 Task: Search one way flight ticket for 1 adult, 1 child, 1 infant in seat in premium economy from Rhinelander: Rhinelander-oneida County Airport to Rockford: Chicago Rockford International Airport(was Northwest Chicagoland Regional Airport At Rockford) on 5-1-2023. Choice of flights is Alaska. Number of bags: 2 carry on bags and 4 checked bags. Price is upto 91000. Outbound departure time preference is 15:30.
Action: Mouse moved to (202, 345)
Screenshot: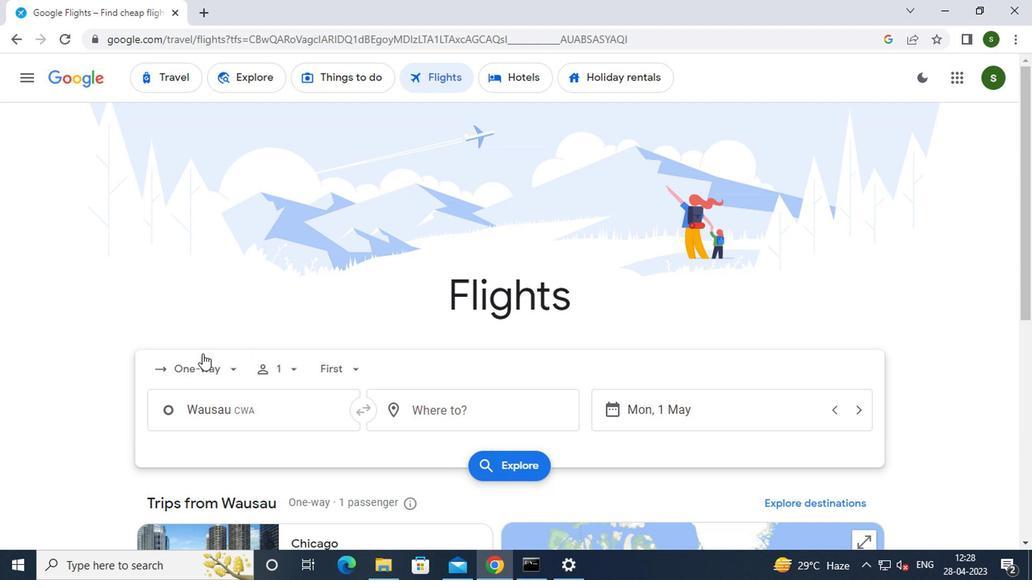
Action: Mouse pressed left at (202, 345)
Screenshot: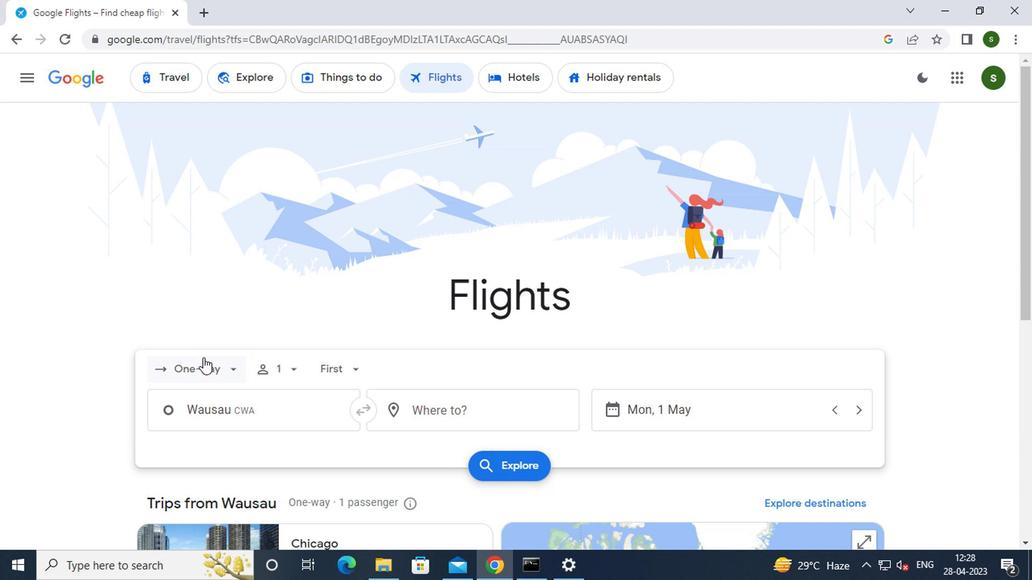 
Action: Mouse moved to (225, 431)
Screenshot: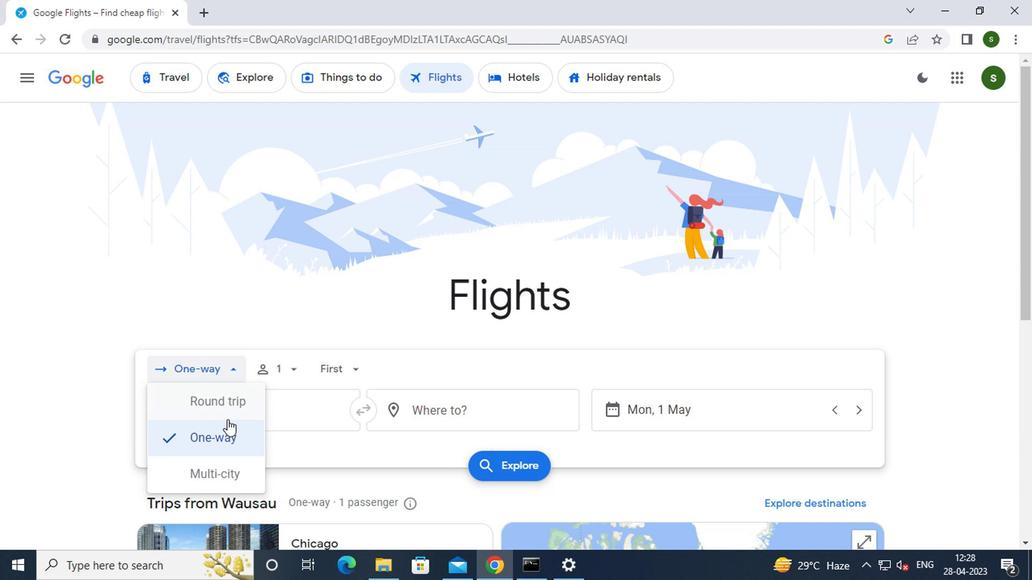 
Action: Mouse pressed left at (225, 431)
Screenshot: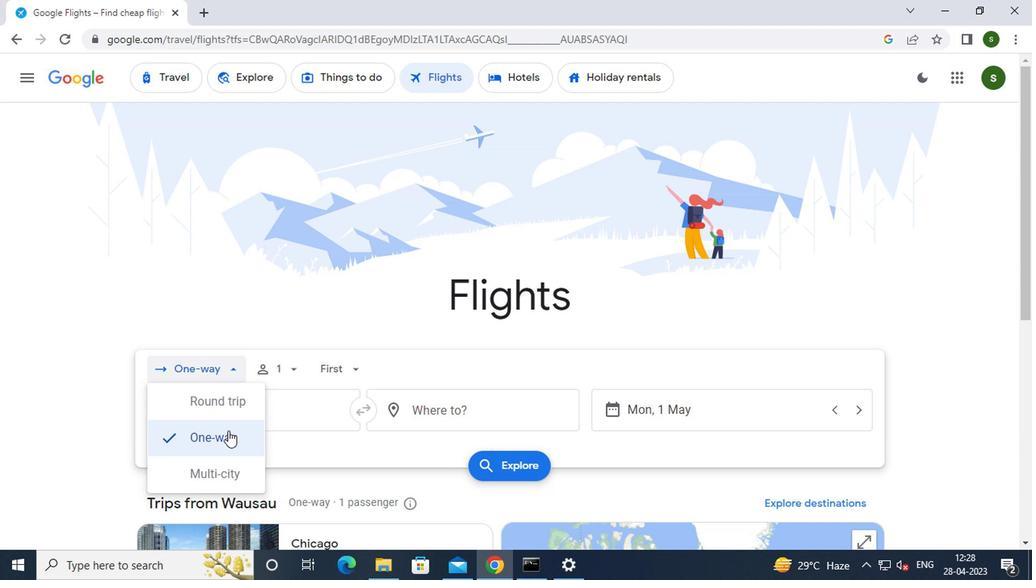 
Action: Mouse moved to (294, 358)
Screenshot: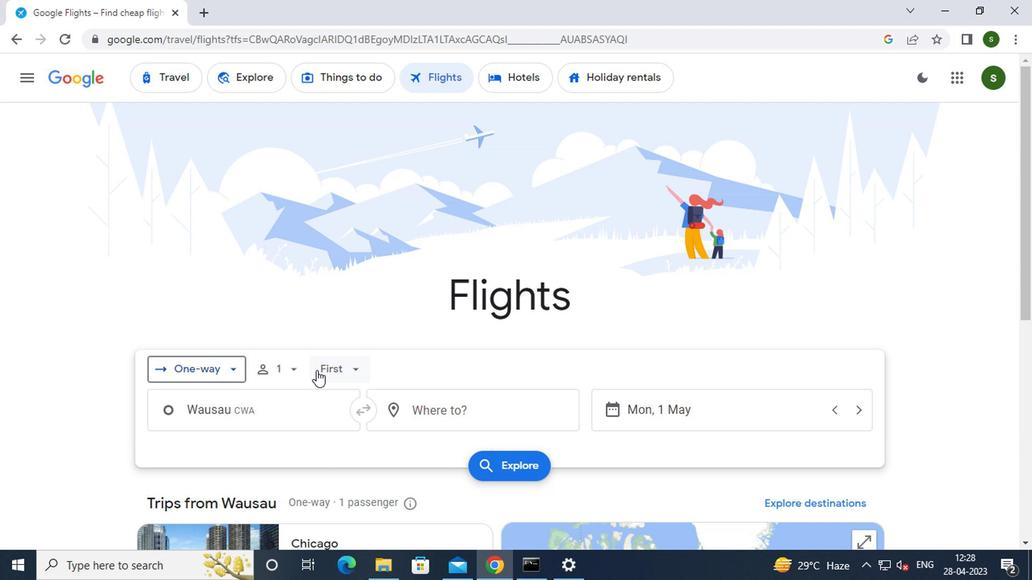 
Action: Mouse pressed left at (294, 358)
Screenshot: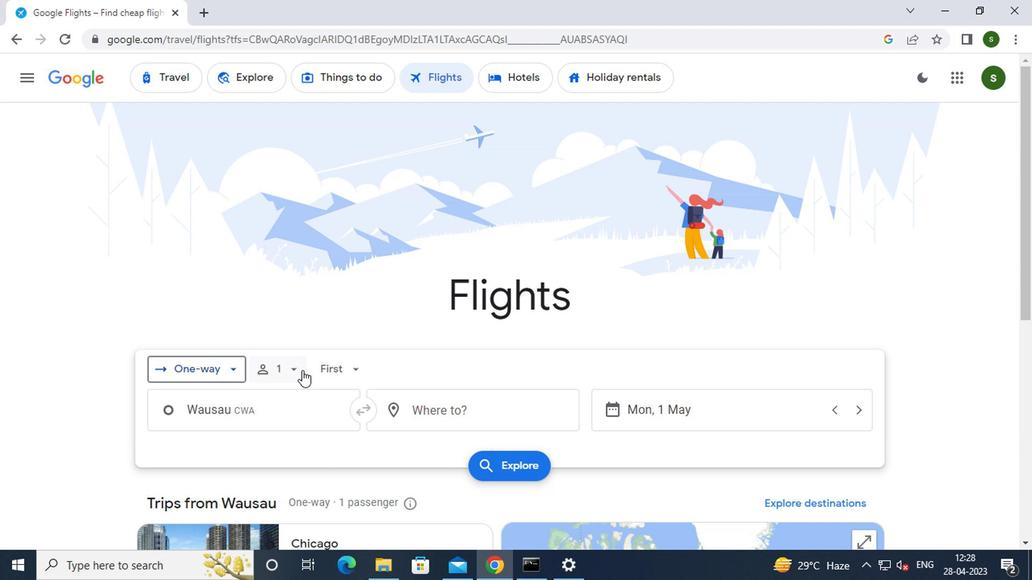 
Action: Mouse moved to (410, 453)
Screenshot: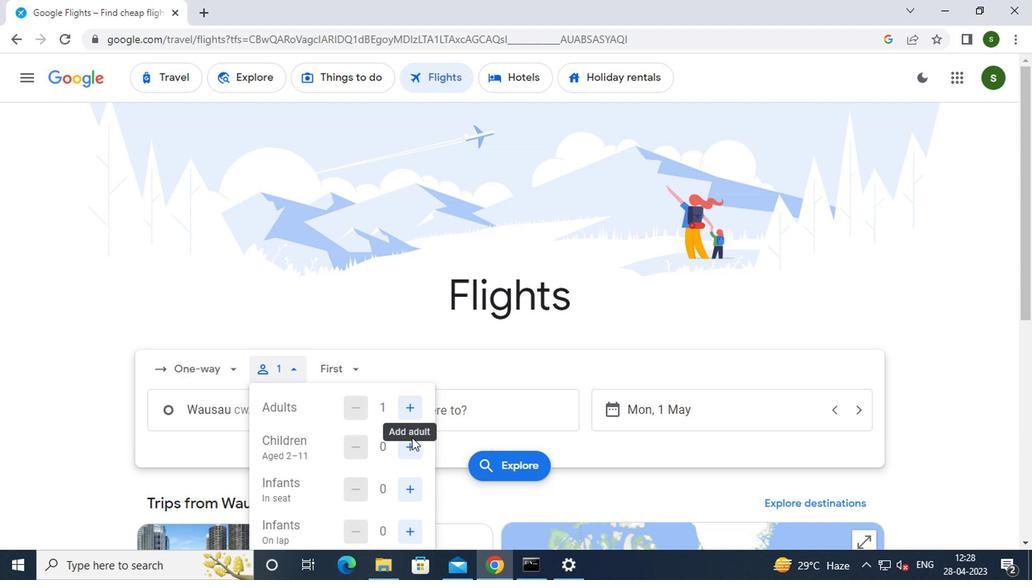 
Action: Mouse pressed left at (410, 453)
Screenshot: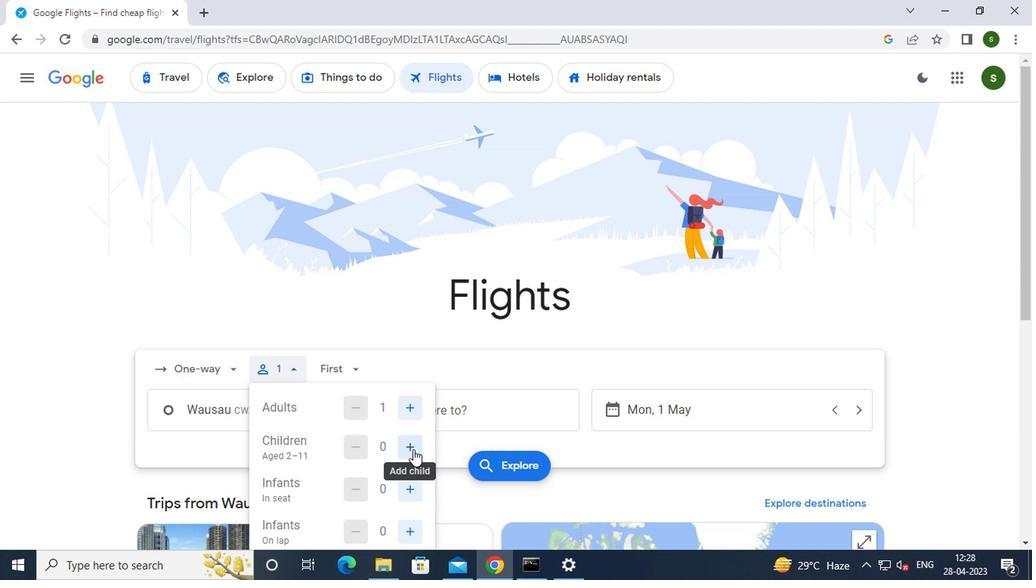 
Action: Mouse moved to (410, 504)
Screenshot: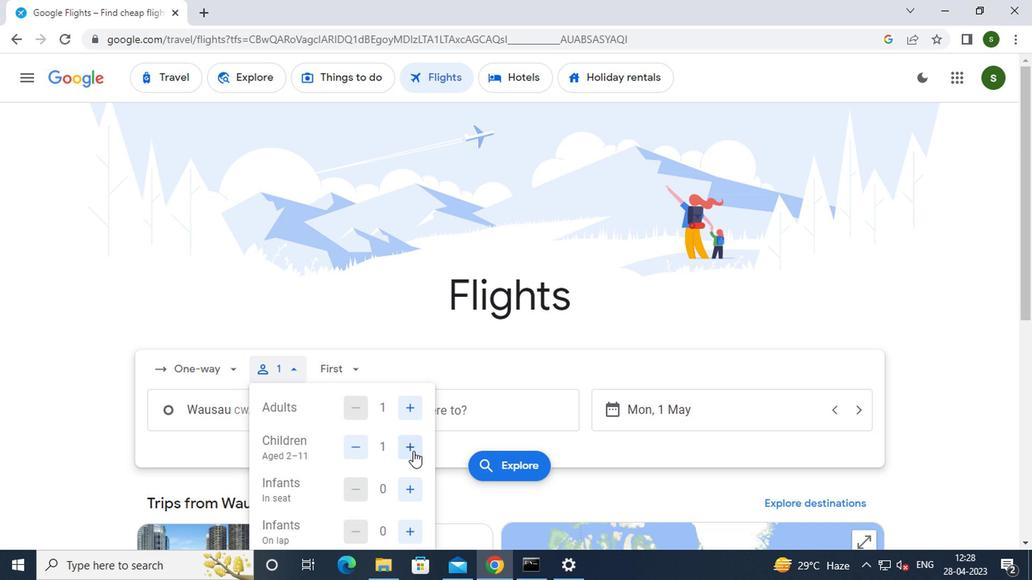 
Action: Mouse pressed left at (410, 504)
Screenshot: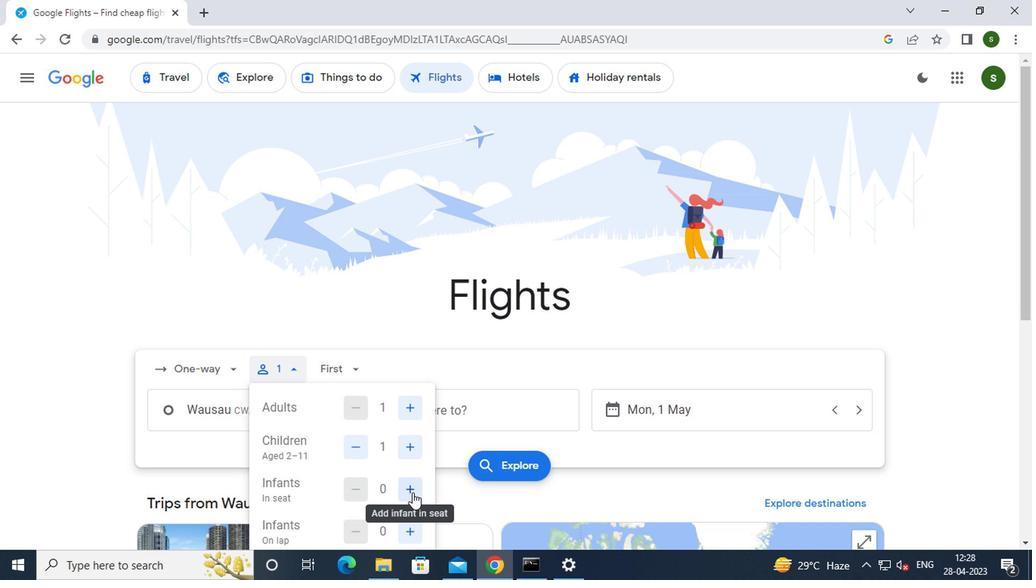 
Action: Mouse moved to (349, 357)
Screenshot: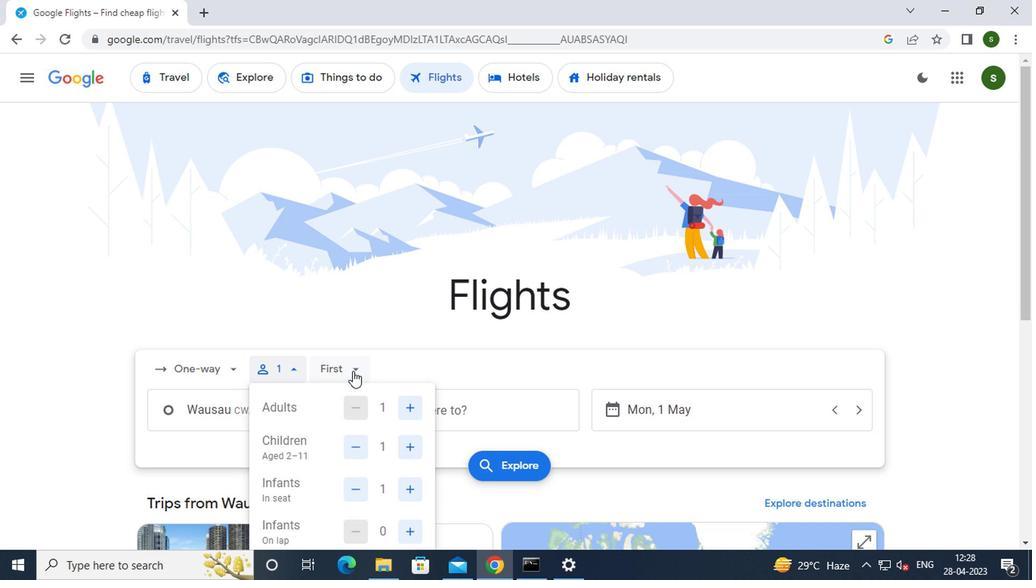 
Action: Mouse pressed left at (349, 357)
Screenshot: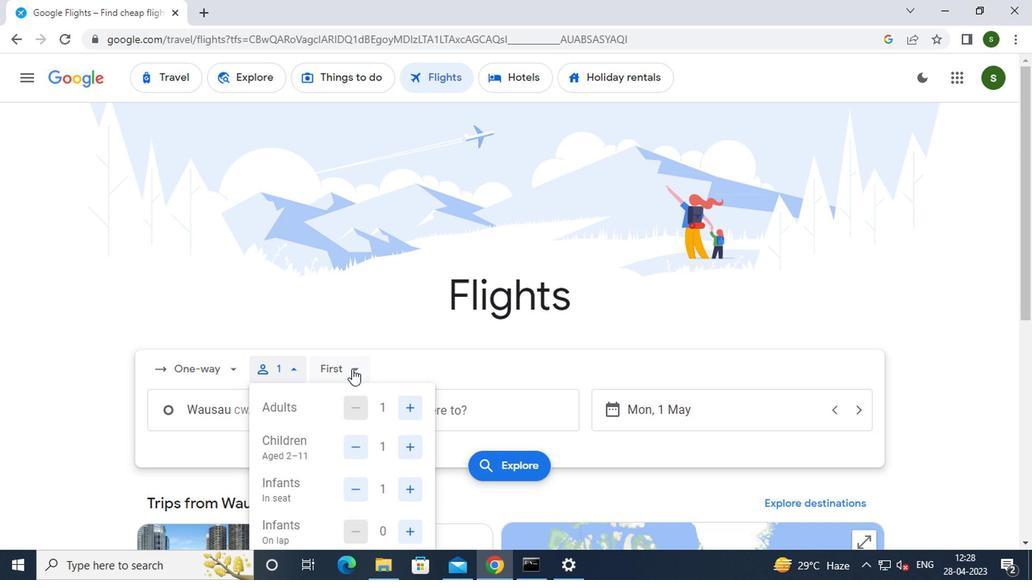 
Action: Mouse moved to (377, 435)
Screenshot: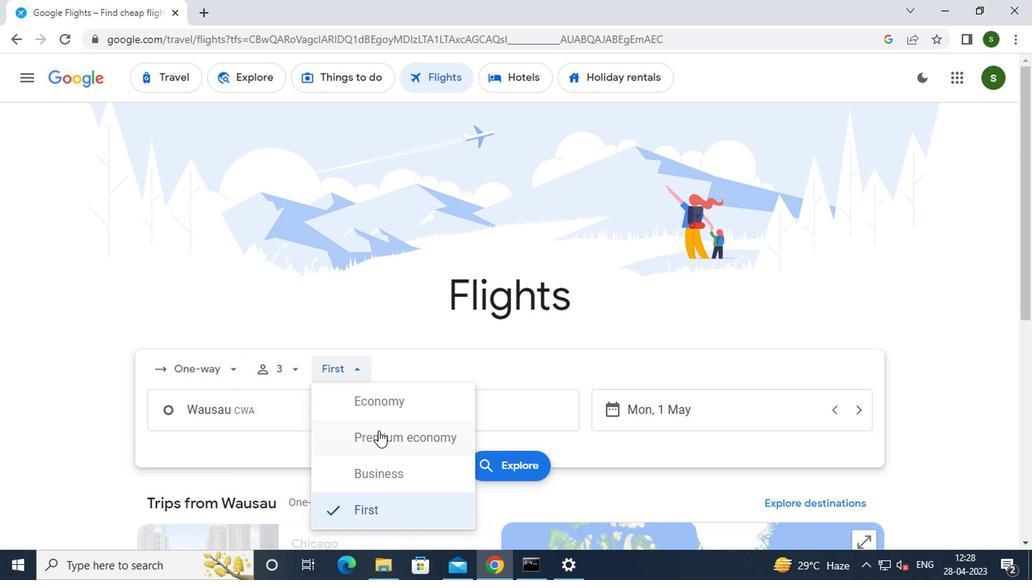 
Action: Mouse pressed left at (377, 435)
Screenshot: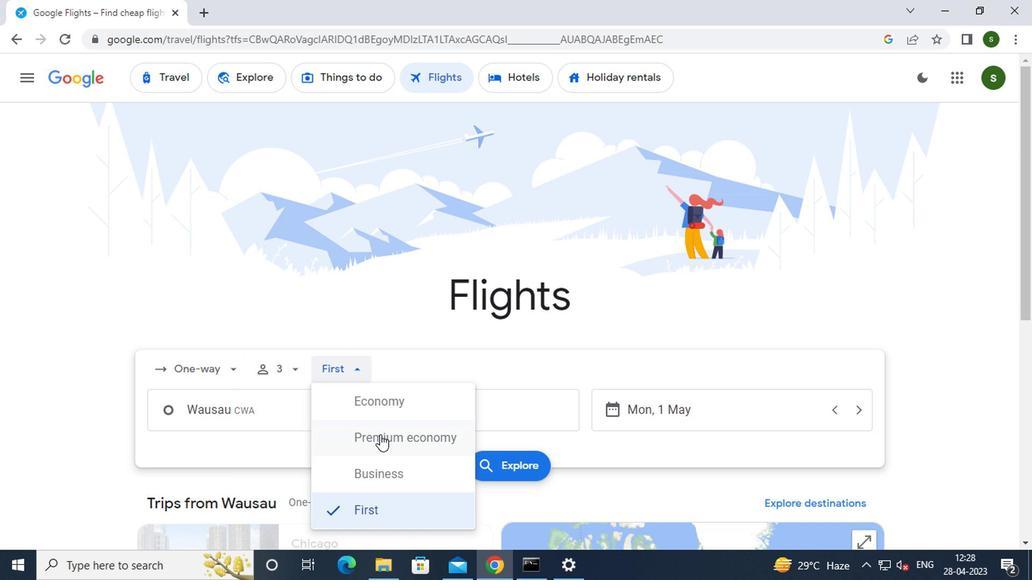 
Action: Mouse moved to (288, 430)
Screenshot: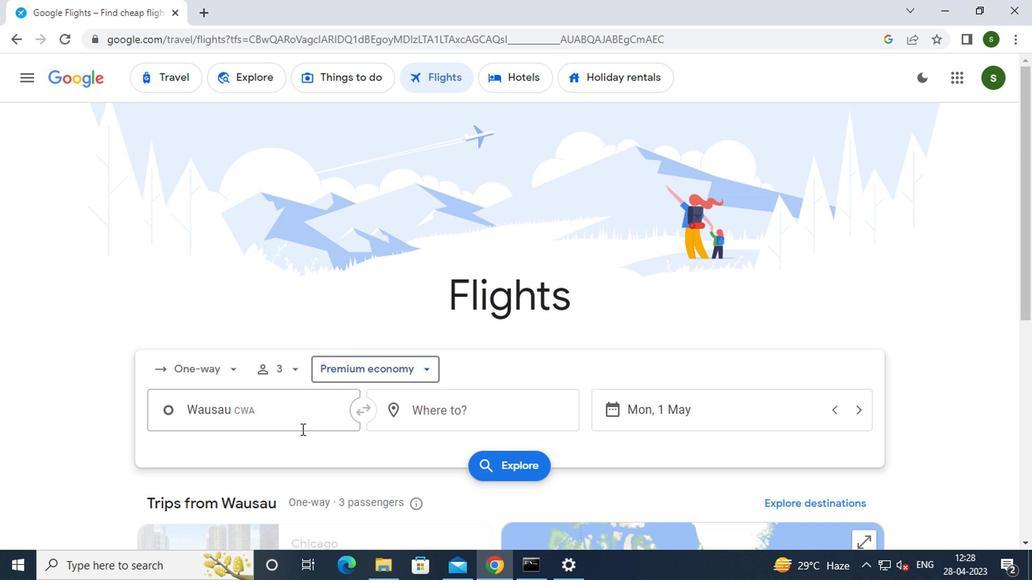 
Action: Mouse pressed left at (288, 430)
Screenshot: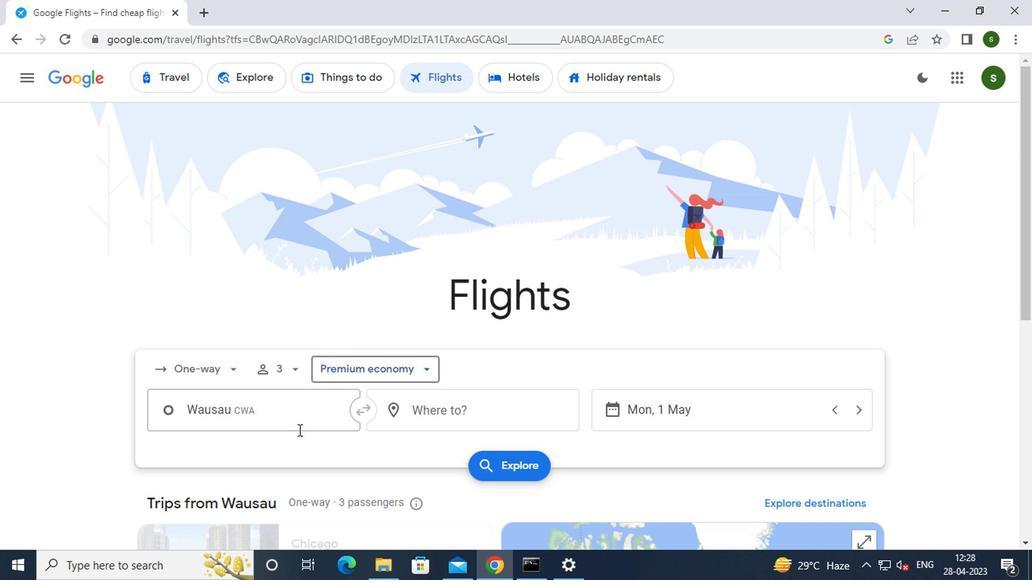 
Action: Key pressed <Key.backspace><Key.caps_lock><Key.caps_lock>r<Key.caps_lock>hinelander
Screenshot: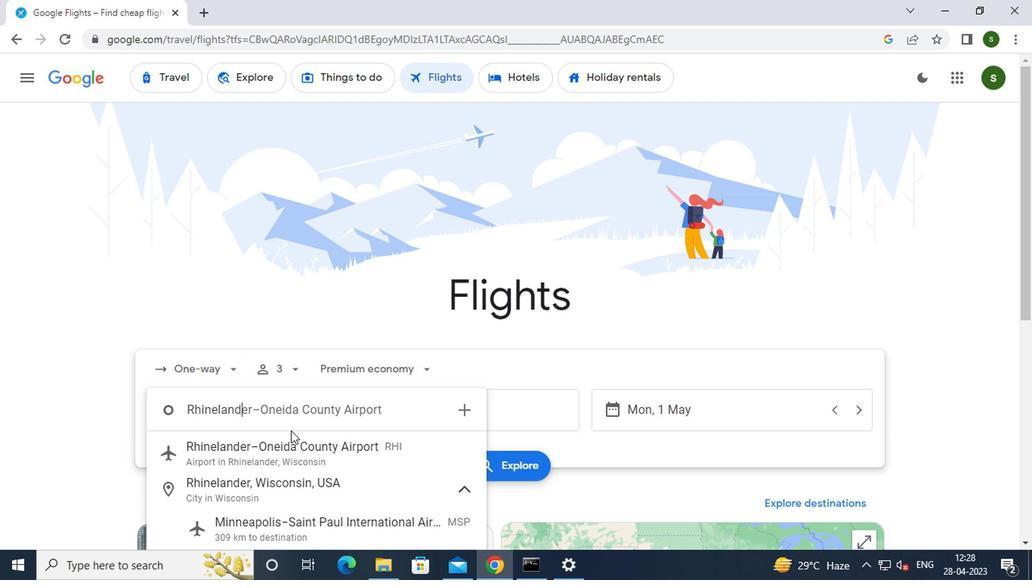 
Action: Mouse moved to (289, 448)
Screenshot: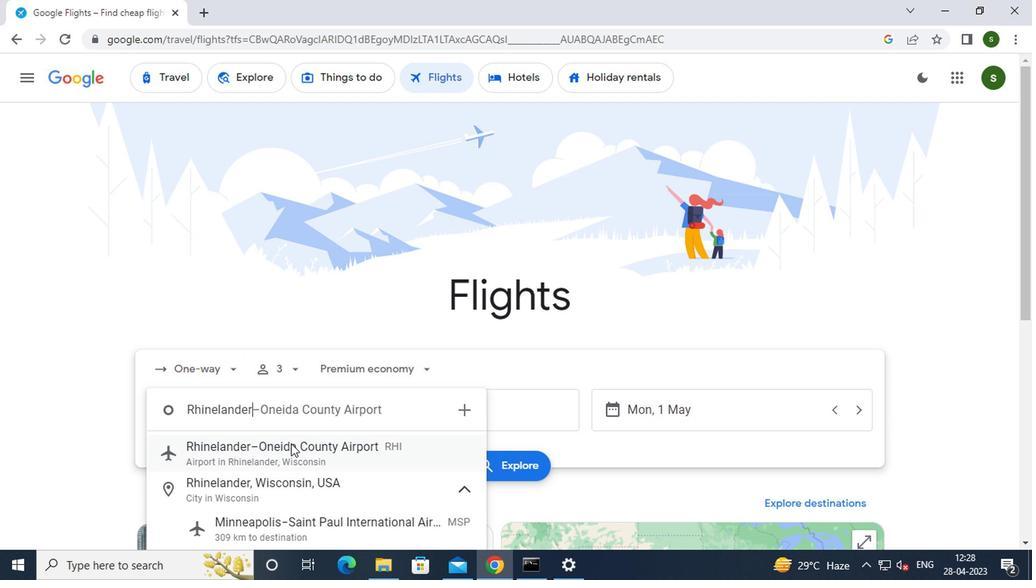 
Action: Mouse pressed left at (289, 448)
Screenshot: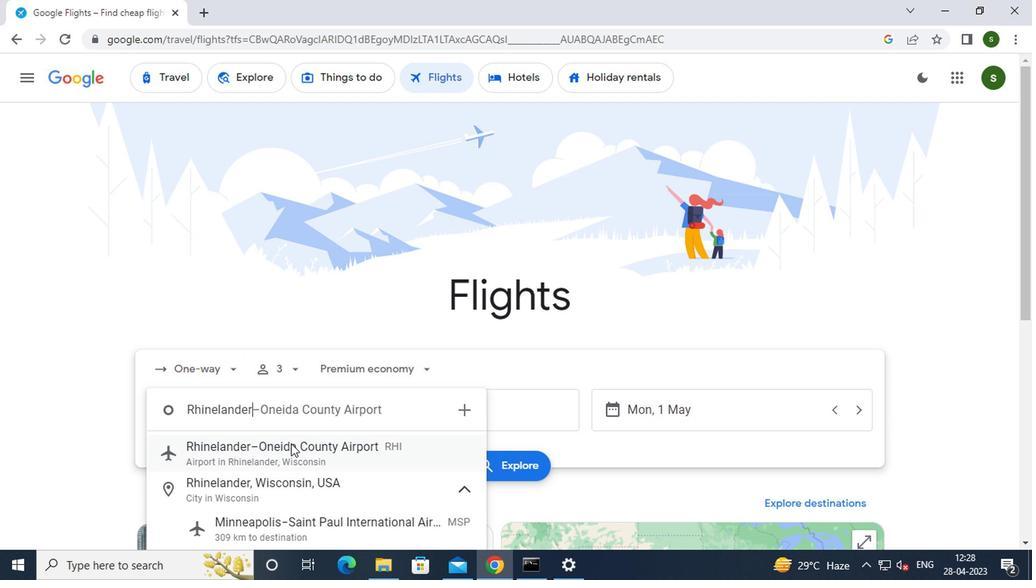 
Action: Mouse moved to (420, 400)
Screenshot: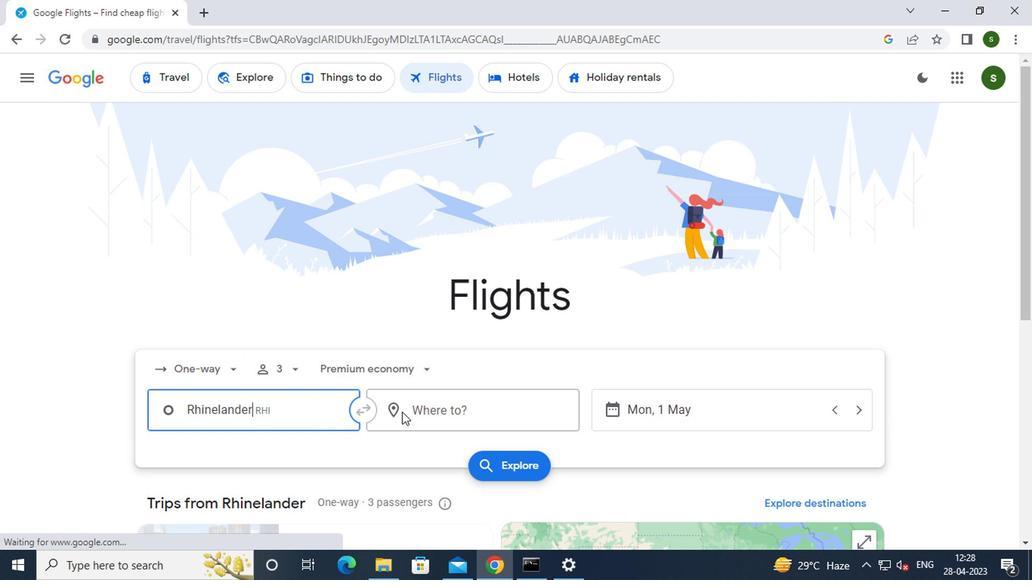 
Action: Mouse pressed left at (420, 400)
Screenshot: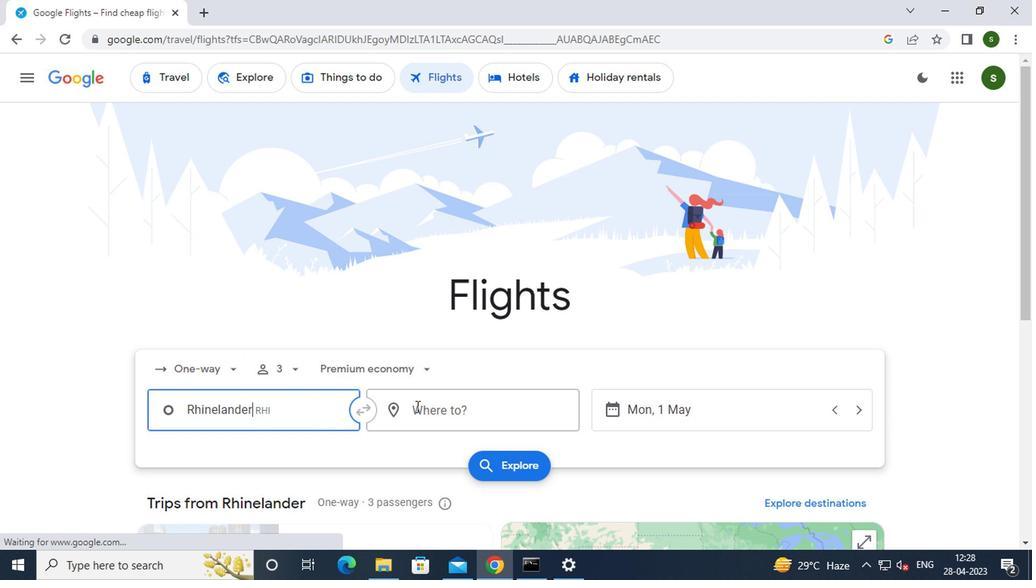 
Action: Mouse moved to (408, 398)
Screenshot: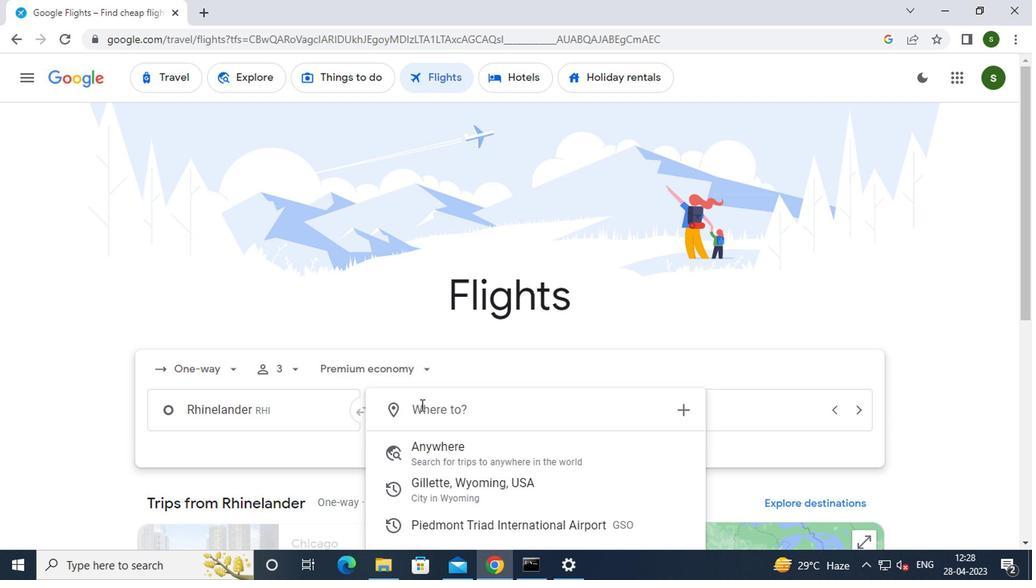 
Action: Key pressed <Key.caps_lock>r<Key.caps_lock>ockford
Screenshot: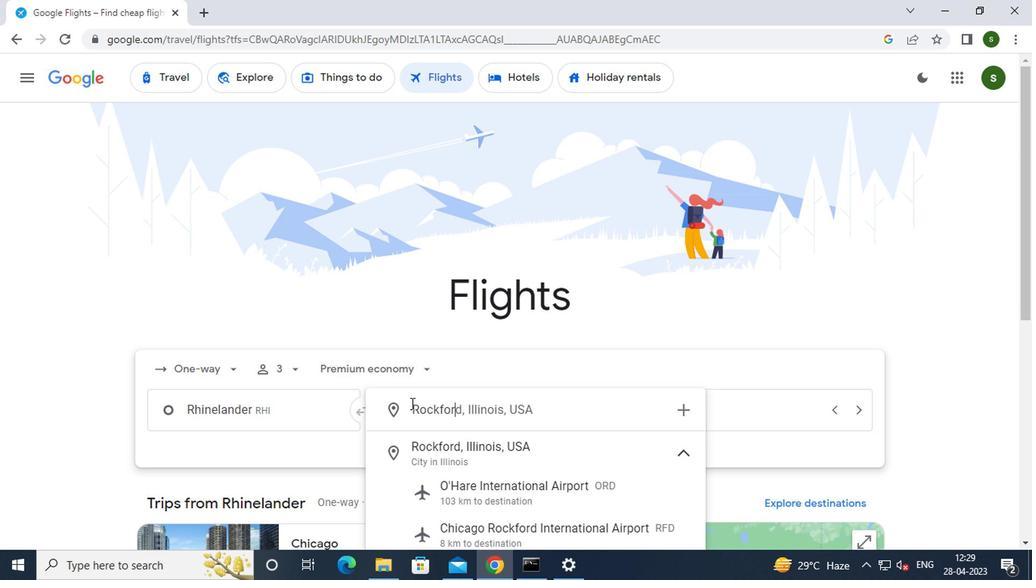 
Action: Mouse moved to (503, 541)
Screenshot: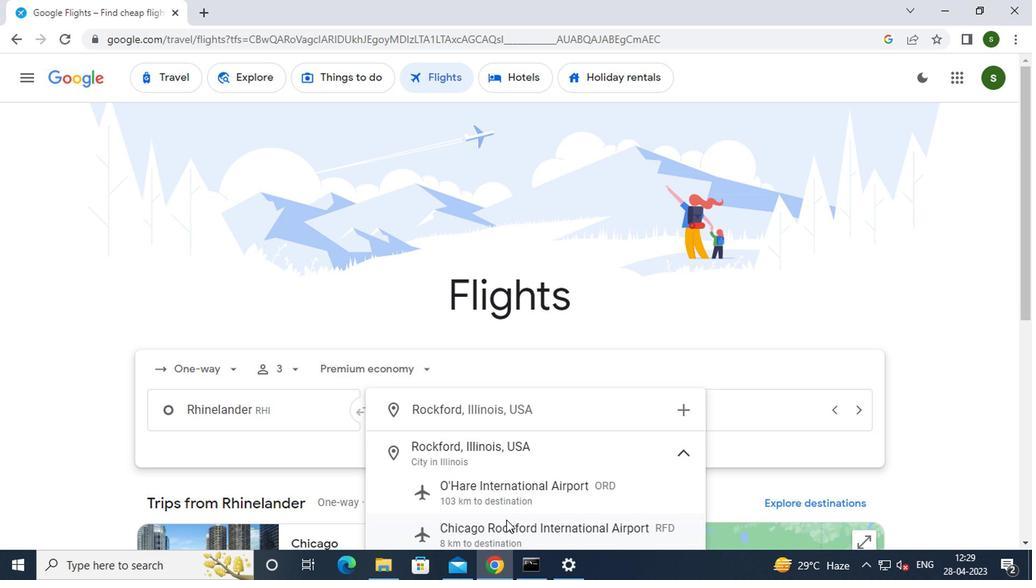 
Action: Mouse pressed left at (503, 541)
Screenshot: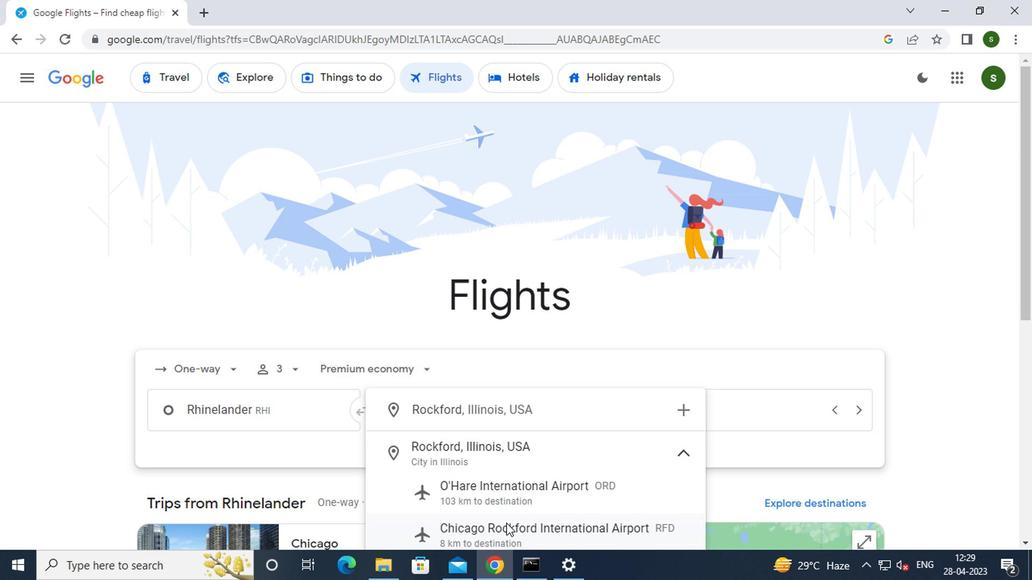 
Action: Mouse moved to (676, 415)
Screenshot: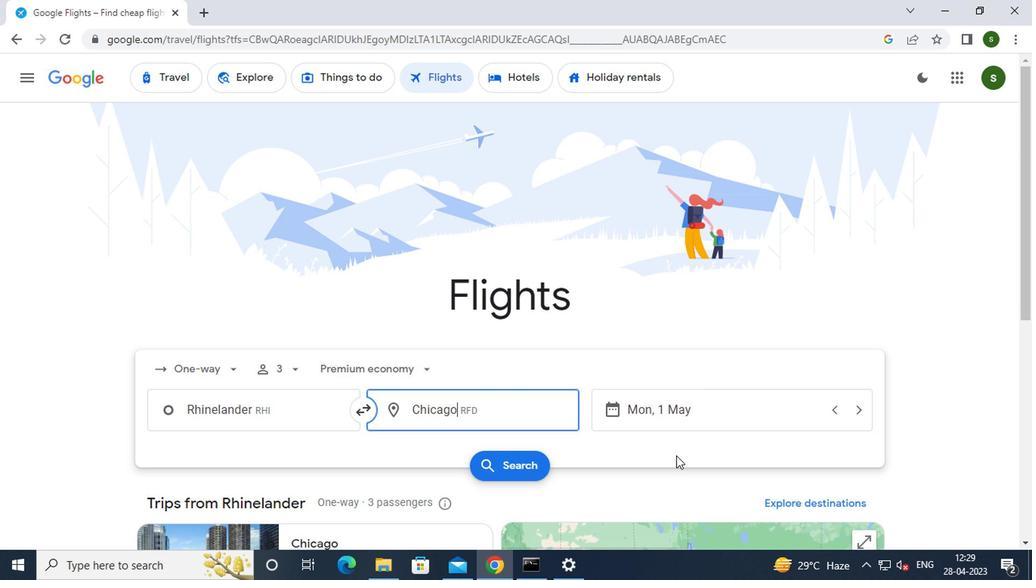 
Action: Mouse pressed left at (676, 415)
Screenshot: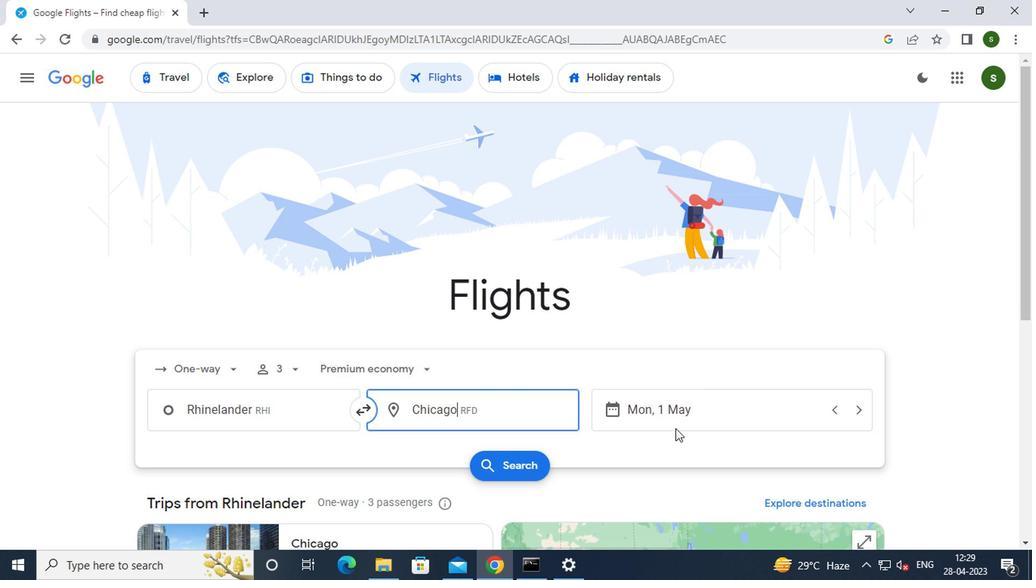 
Action: Mouse moved to (651, 246)
Screenshot: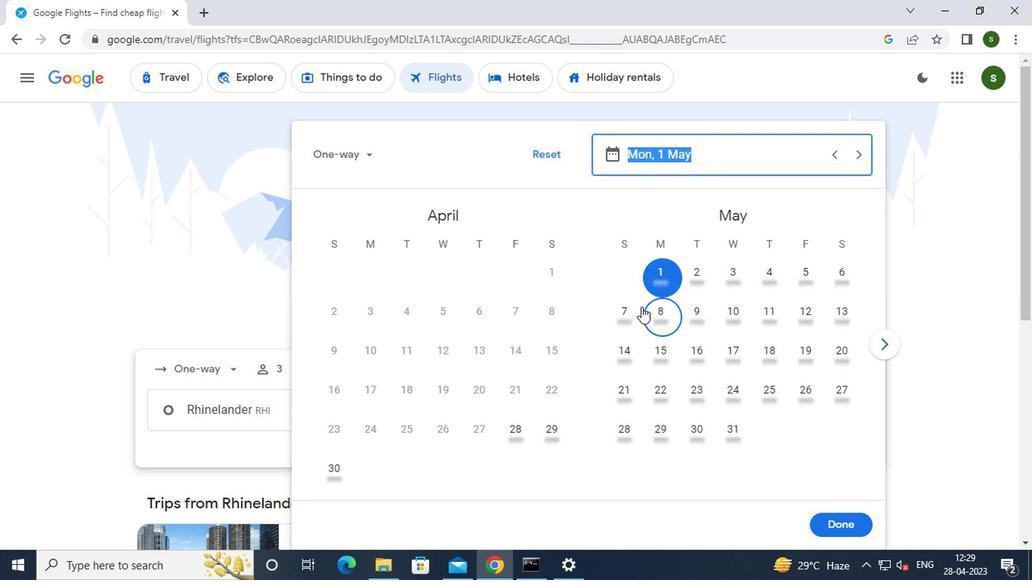 
Action: Mouse pressed left at (651, 246)
Screenshot: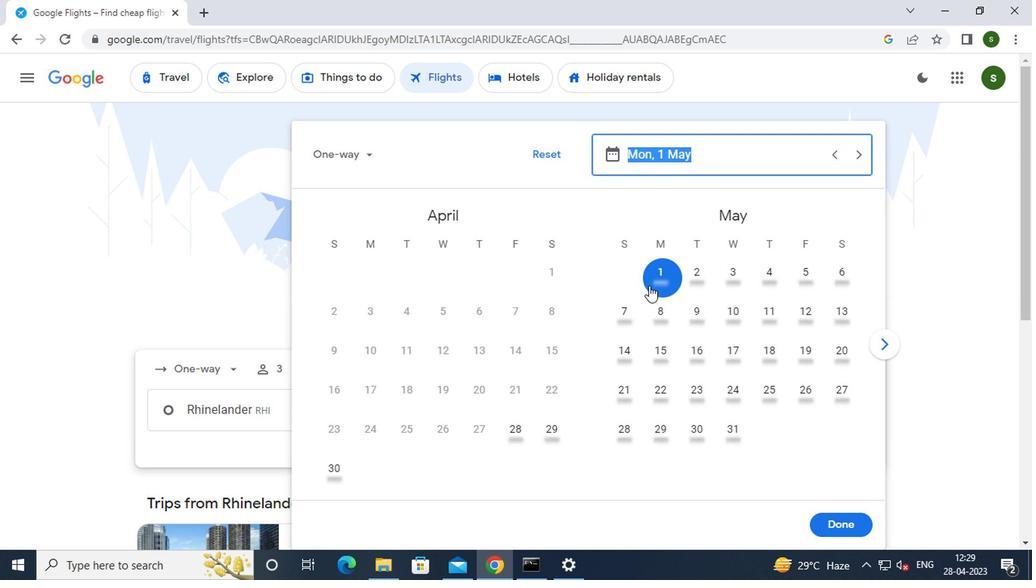 
Action: Mouse moved to (843, 547)
Screenshot: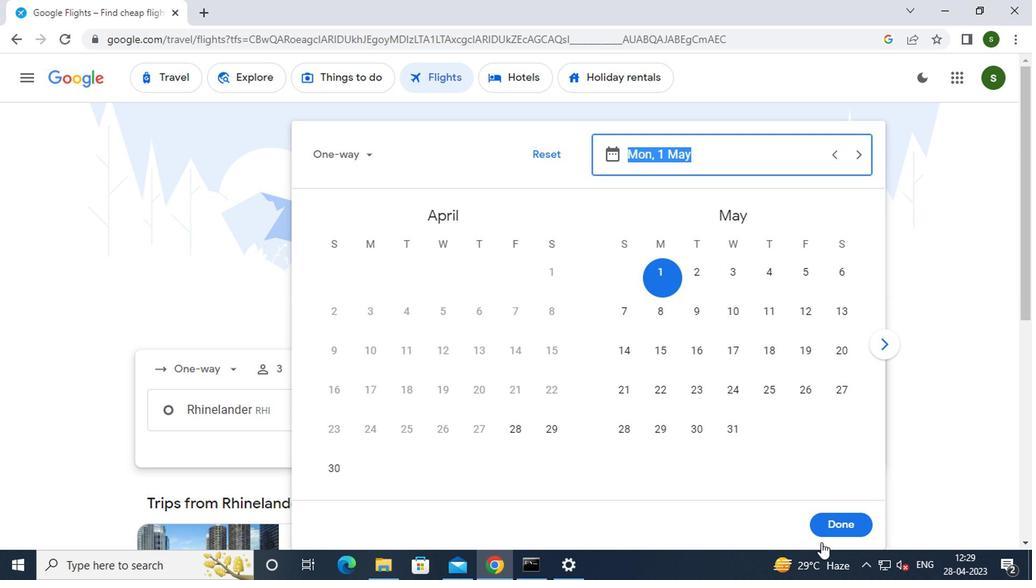 
Action: Mouse pressed left at (843, 547)
Screenshot: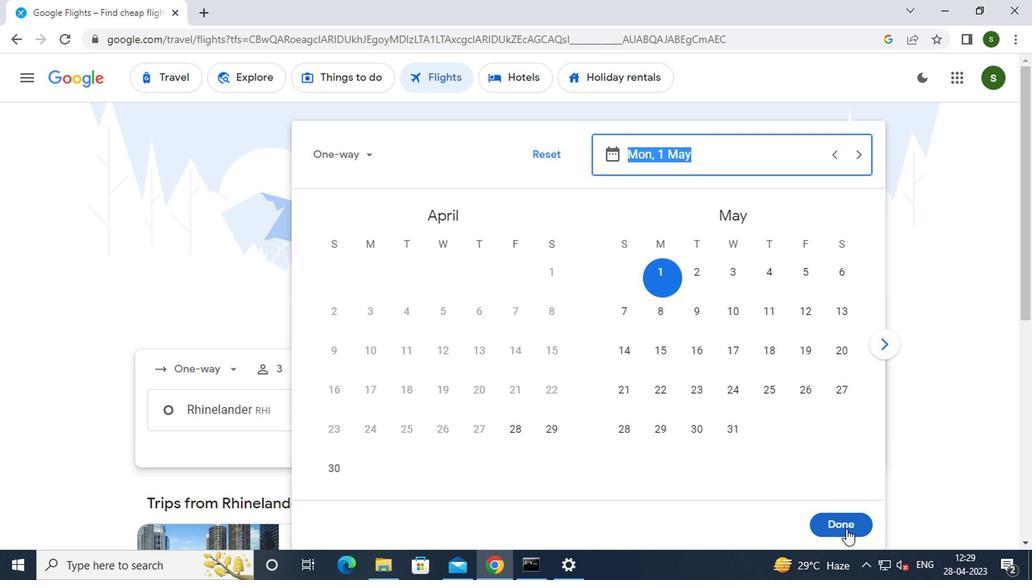 
Action: Mouse moved to (521, 475)
Screenshot: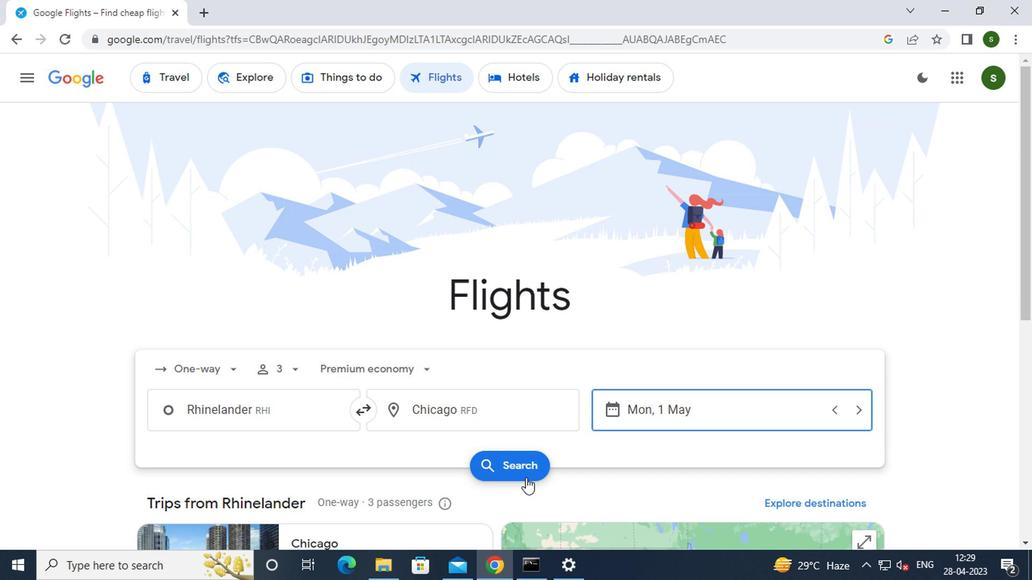 
Action: Mouse pressed left at (521, 475)
Screenshot: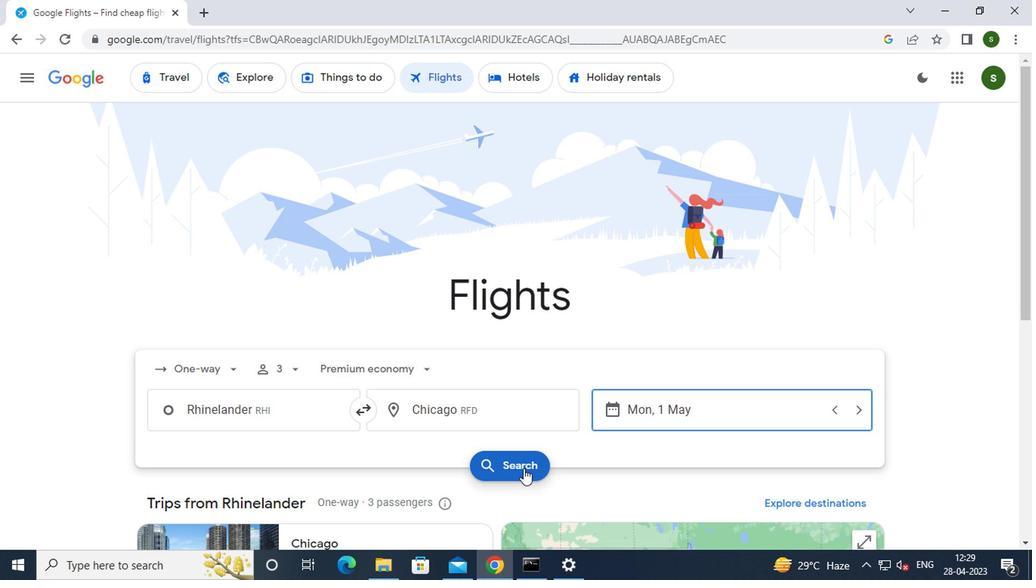 
Action: Mouse moved to (132, 175)
Screenshot: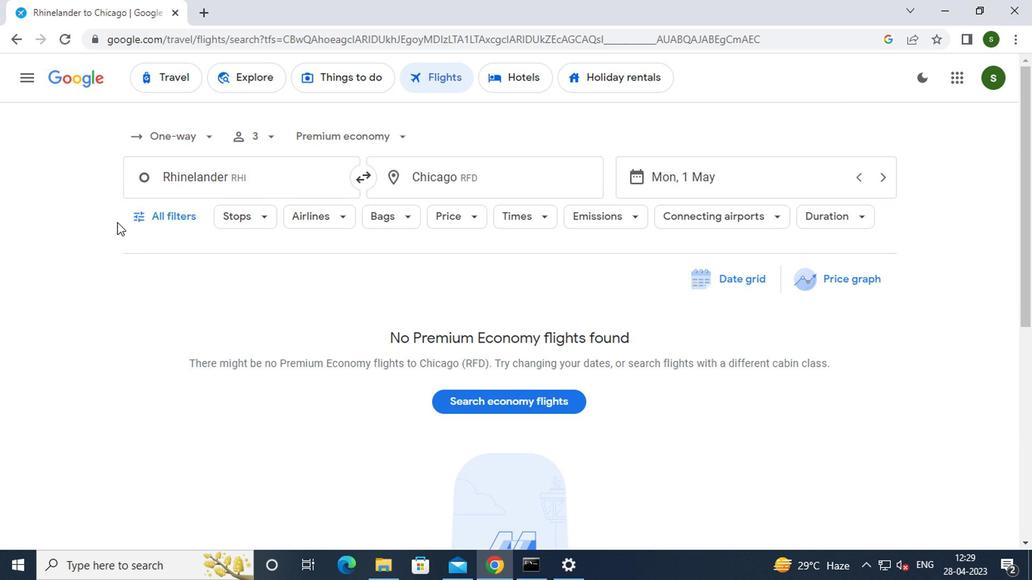 
Action: Mouse pressed left at (132, 175)
Screenshot: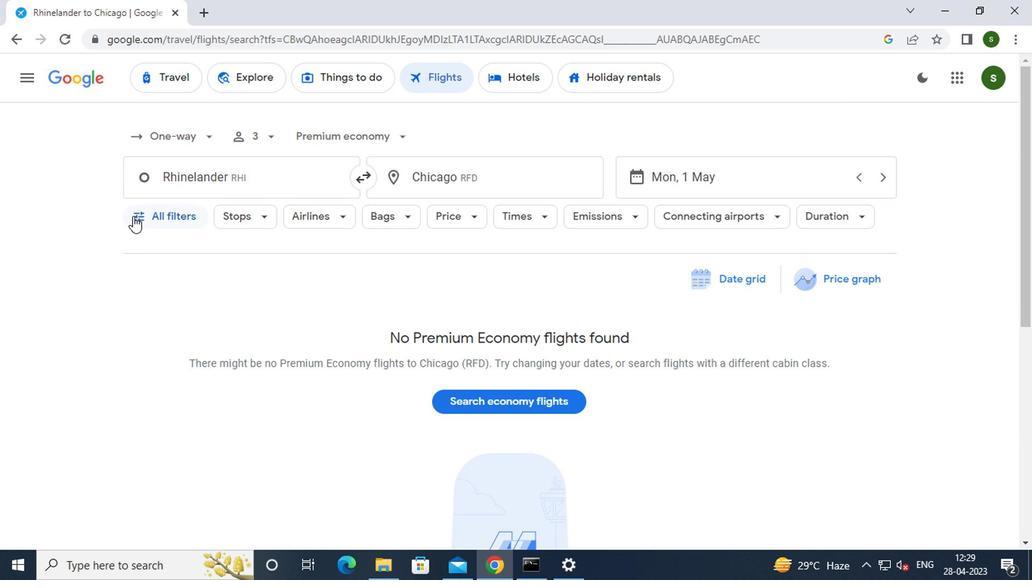 
Action: Mouse moved to (192, 251)
Screenshot: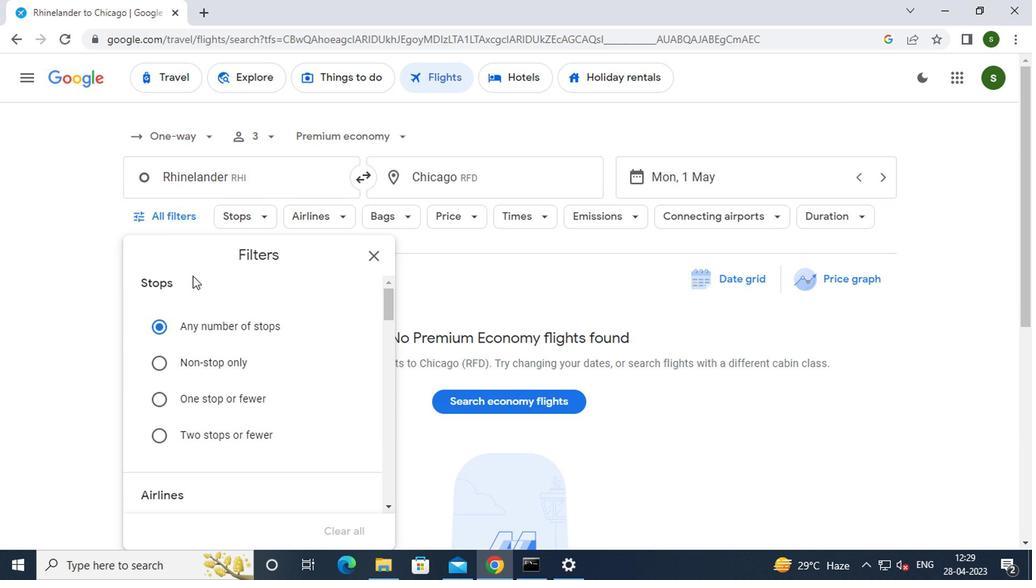 
Action: Mouse scrolled (192, 250) with delta (0, 0)
Screenshot: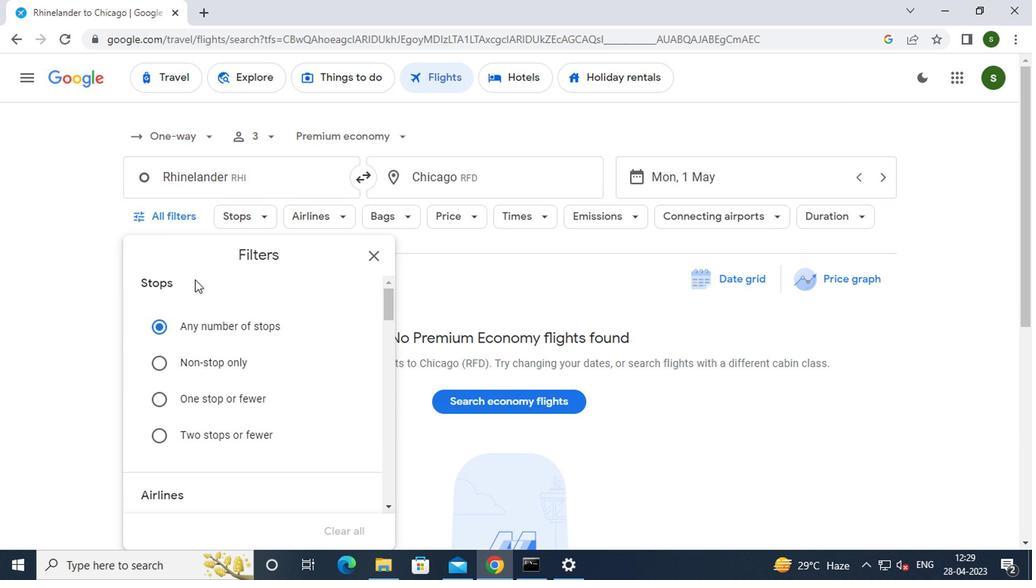 
Action: Mouse scrolled (192, 250) with delta (0, 0)
Screenshot: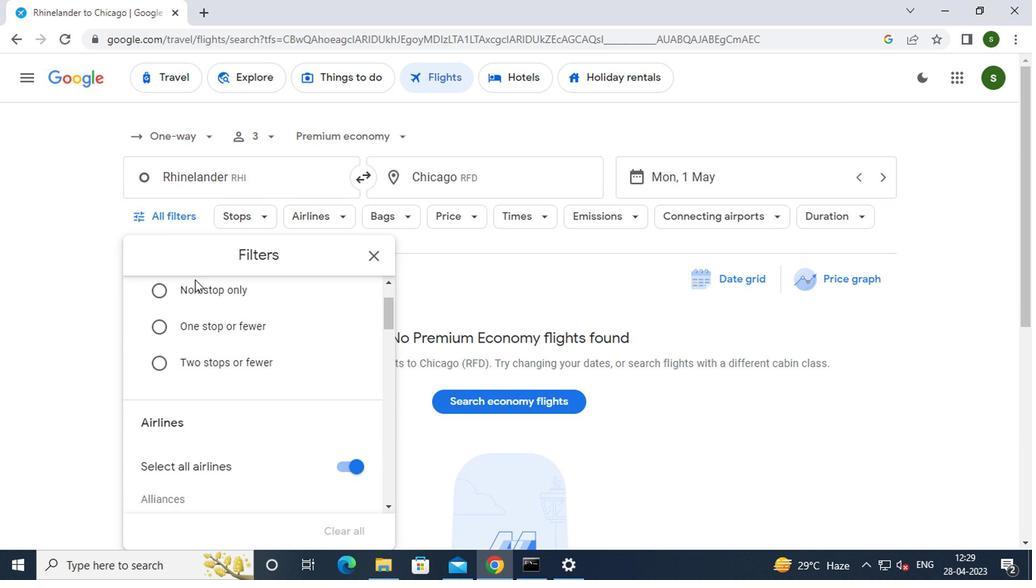 
Action: Mouse moved to (352, 382)
Screenshot: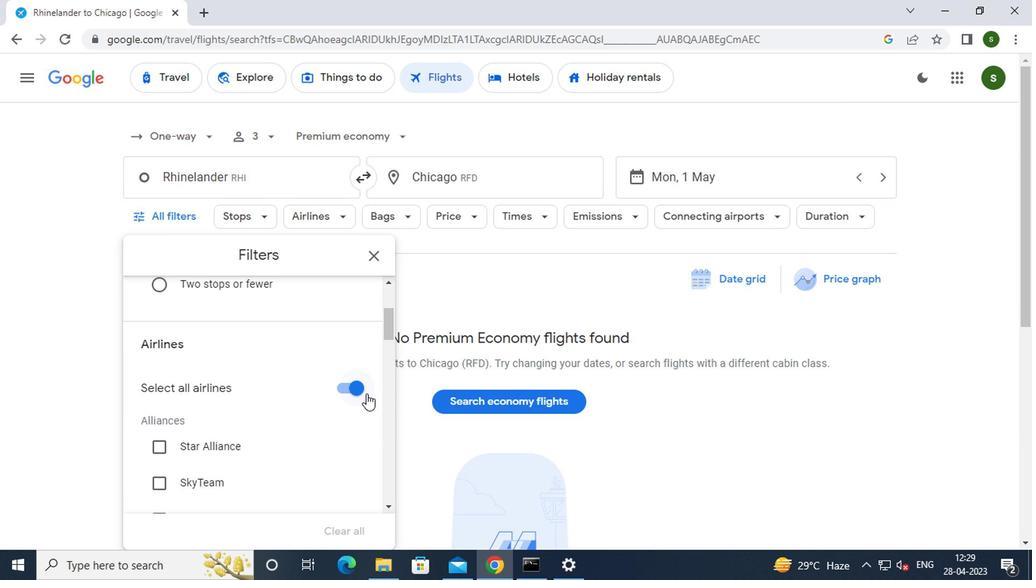 
Action: Mouse pressed left at (352, 382)
Screenshot: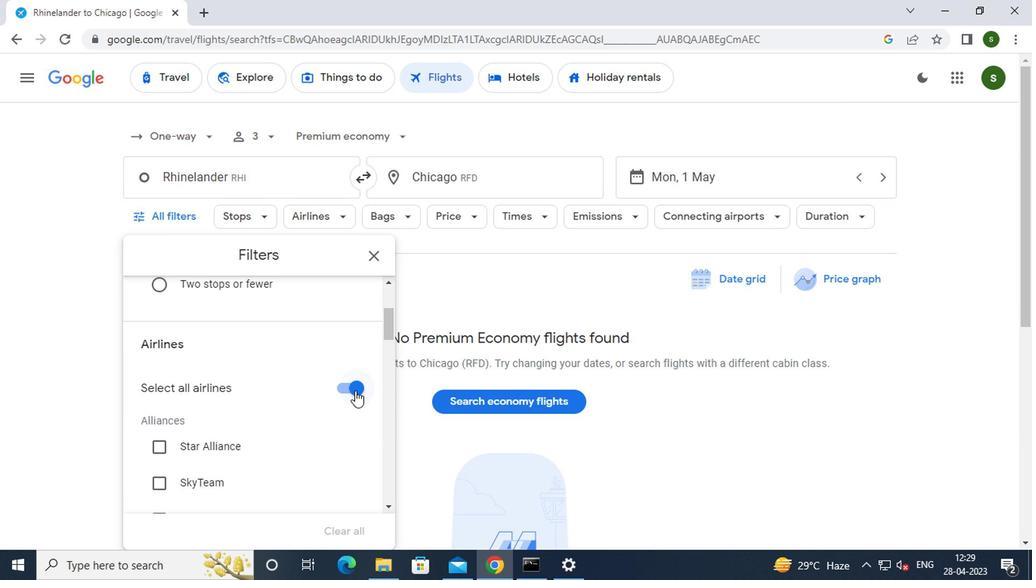 
Action: Mouse moved to (283, 394)
Screenshot: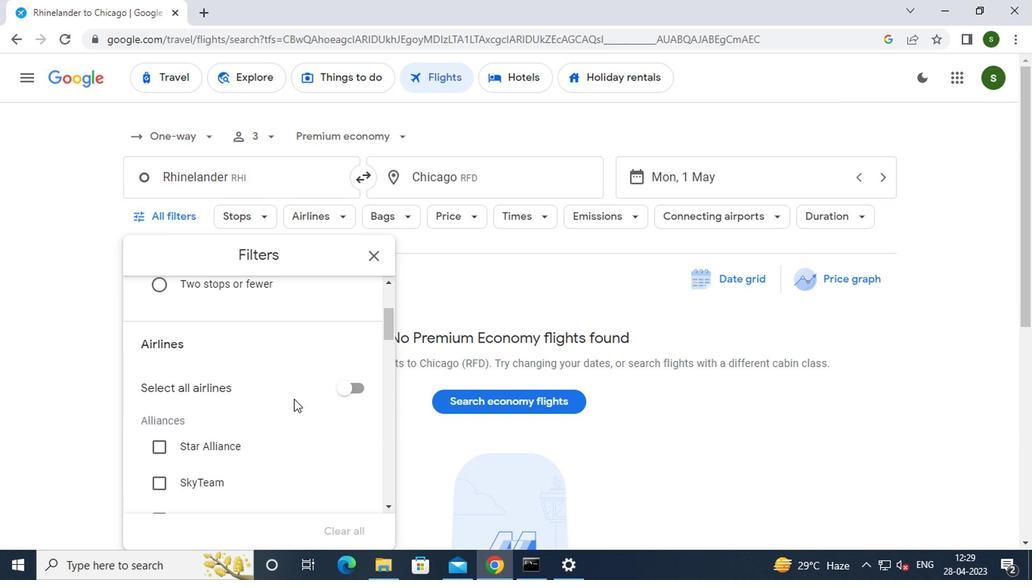 
Action: Mouse scrolled (283, 394) with delta (0, 0)
Screenshot: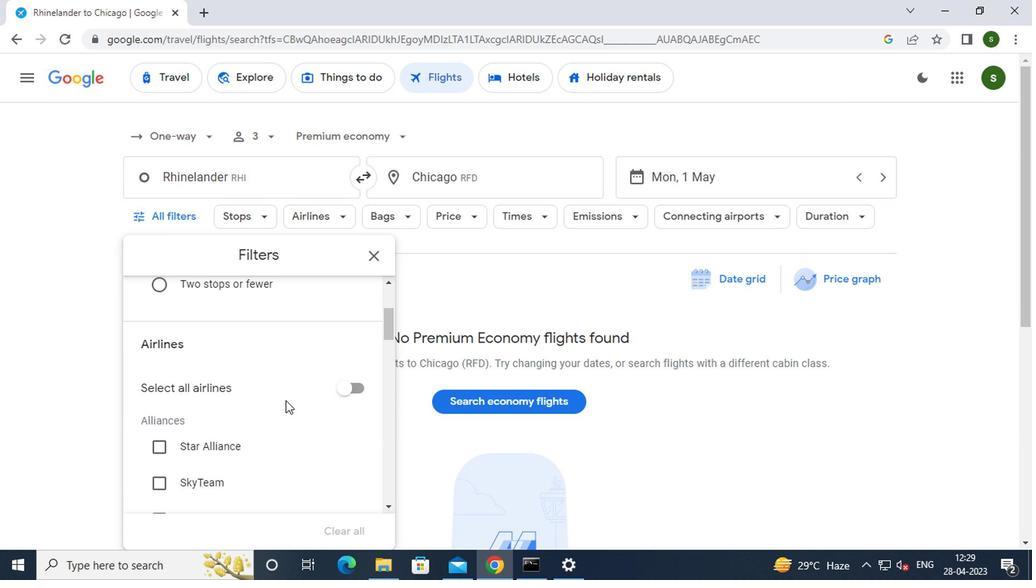 
Action: Mouse scrolled (283, 394) with delta (0, 0)
Screenshot: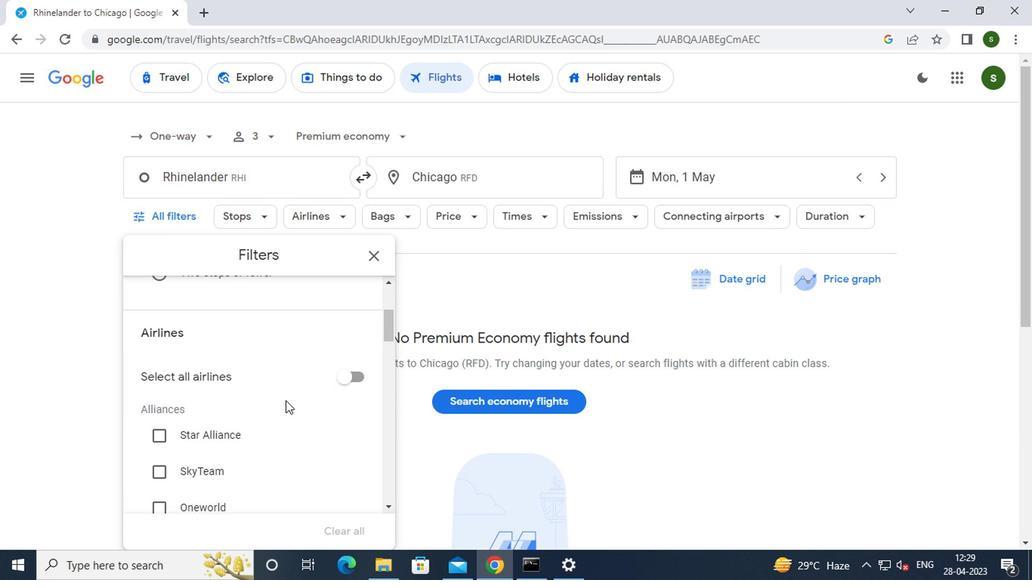 
Action: Mouse scrolled (283, 394) with delta (0, 0)
Screenshot: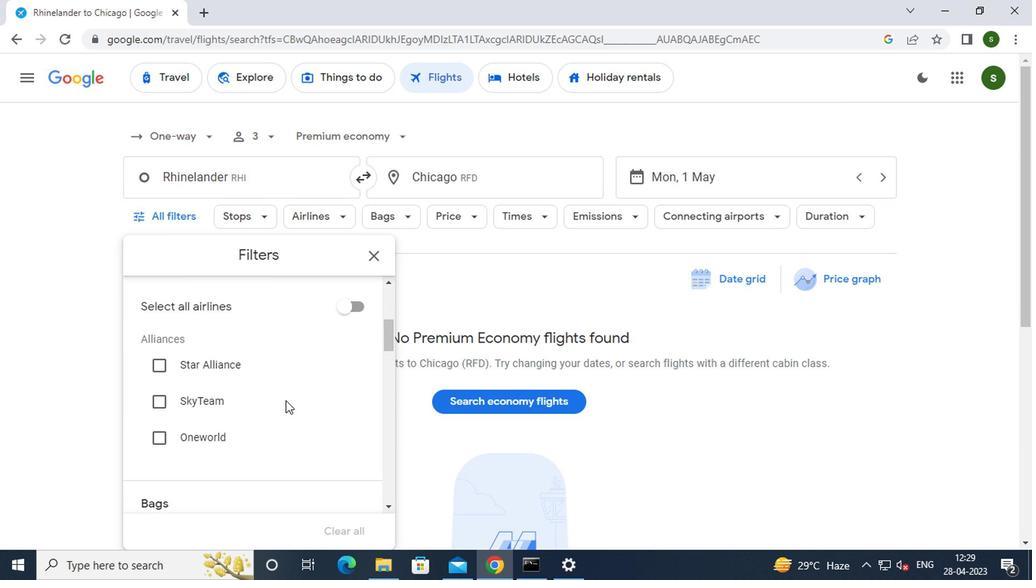 
Action: Mouse moved to (281, 394)
Screenshot: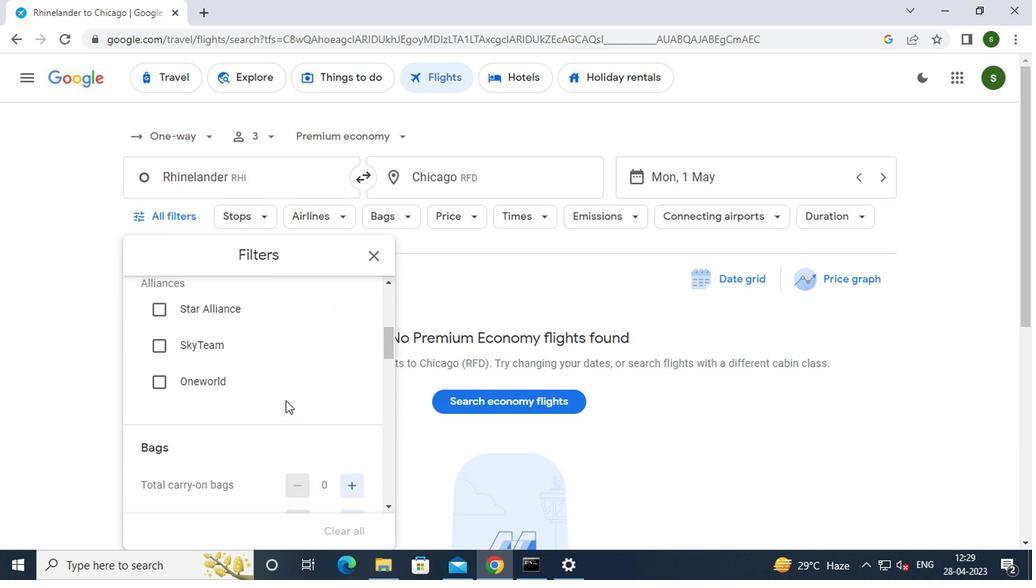 
Action: Mouse scrolled (281, 395) with delta (0, 1)
Screenshot: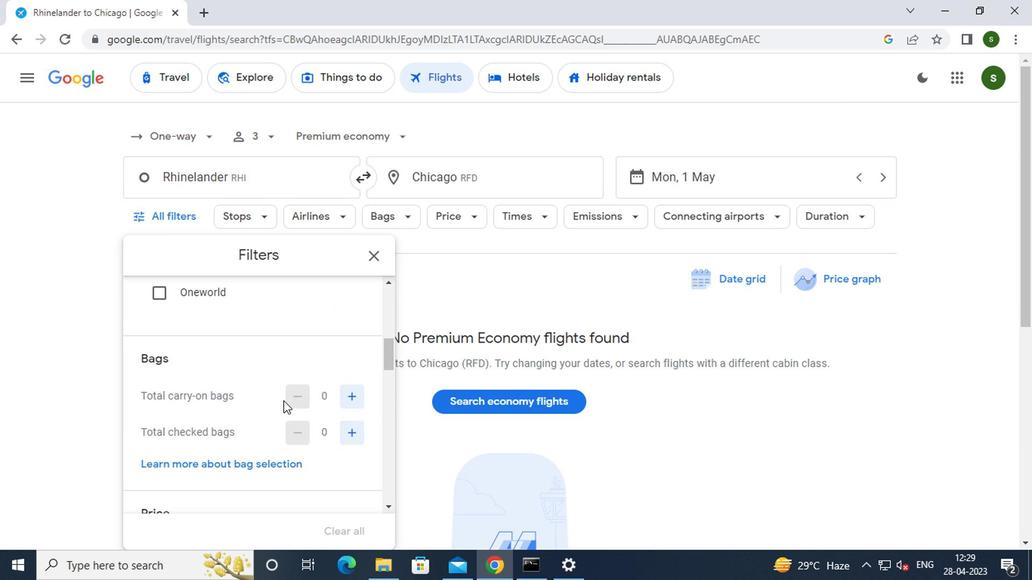 
Action: Mouse scrolled (281, 394) with delta (0, 0)
Screenshot: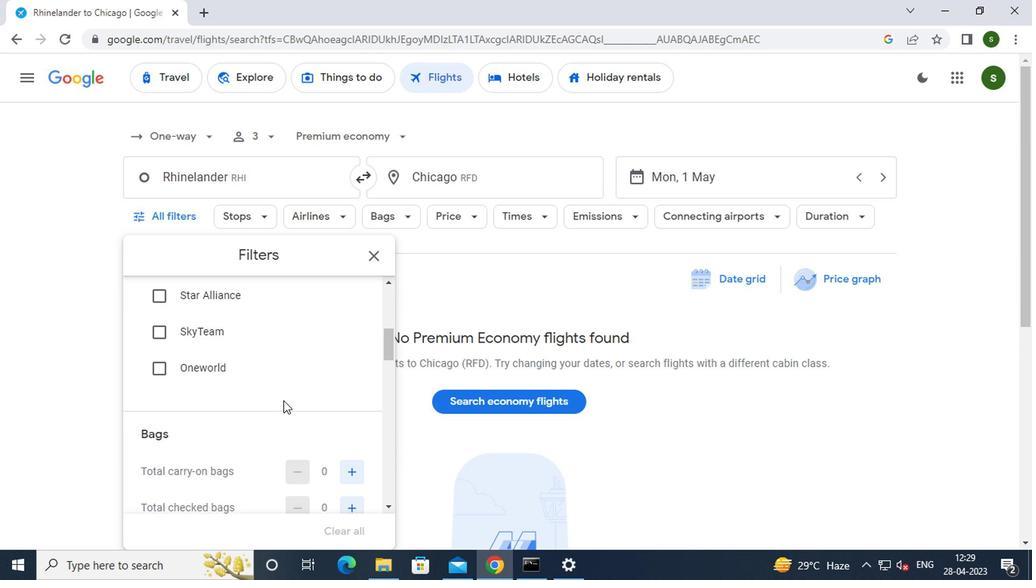 
Action: Mouse moved to (349, 390)
Screenshot: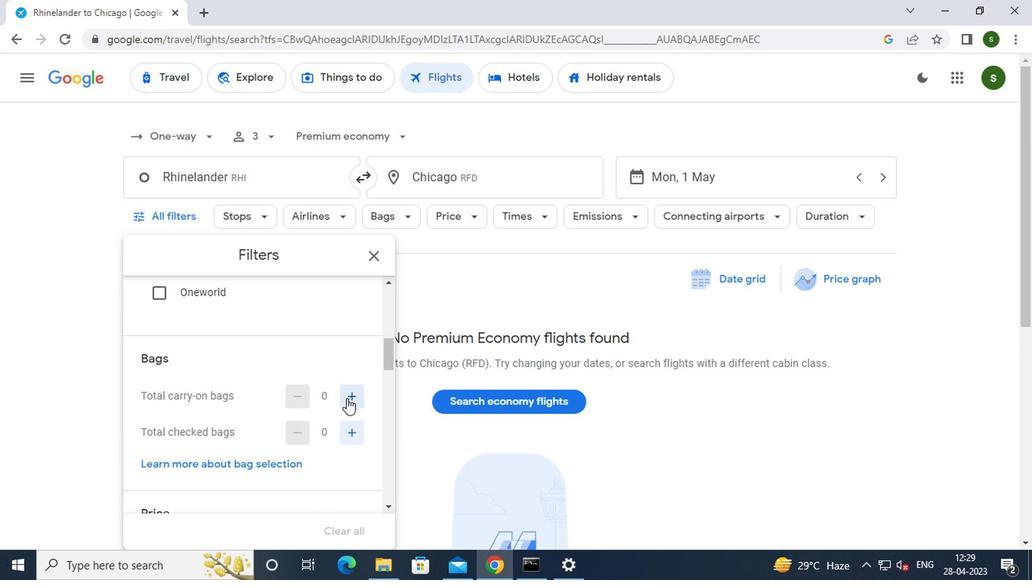 
Action: Mouse pressed left at (349, 390)
Screenshot: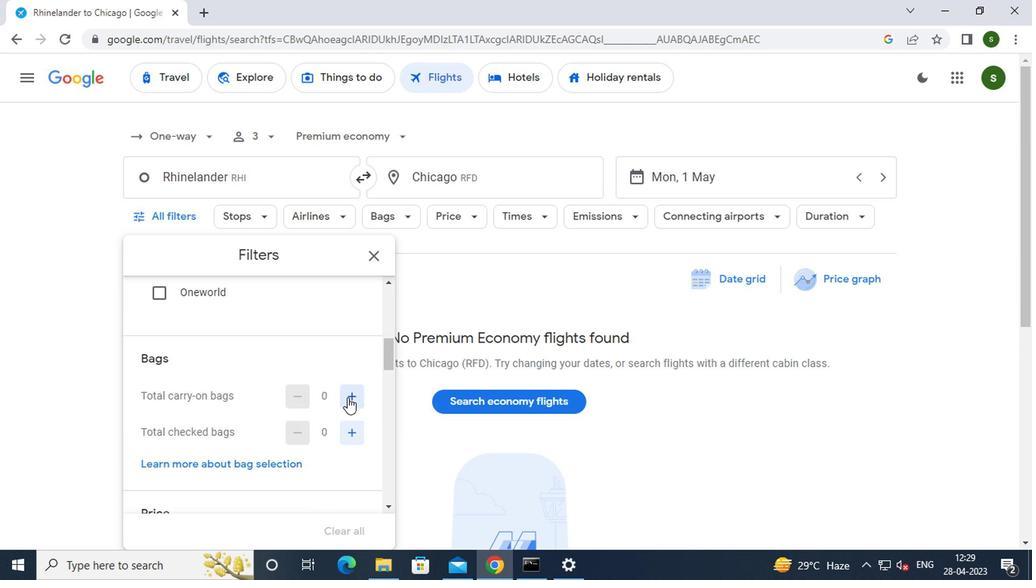 
Action: Mouse pressed left at (349, 390)
Screenshot: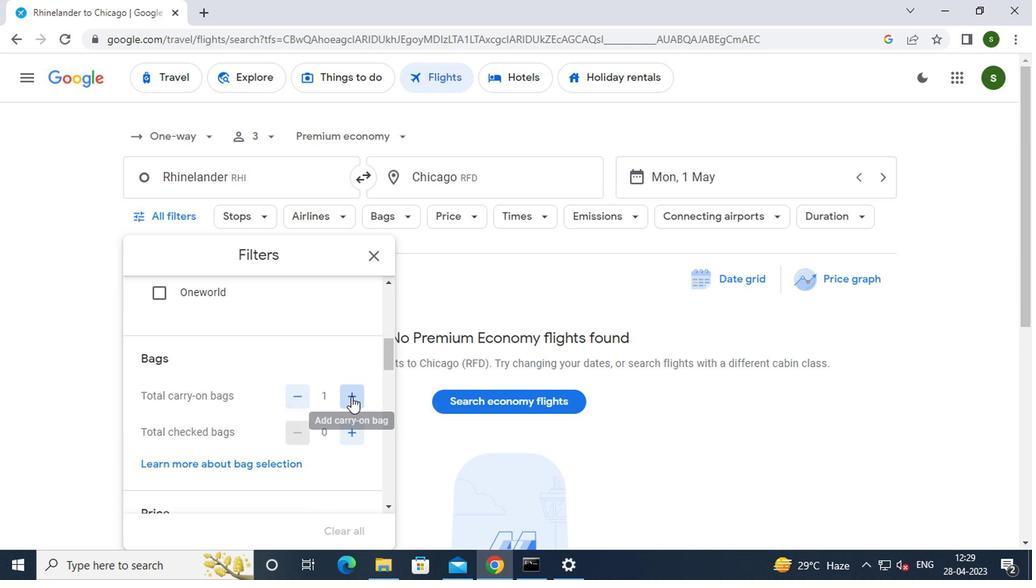 
Action: Mouse moved to (348, 430)
Screenshot: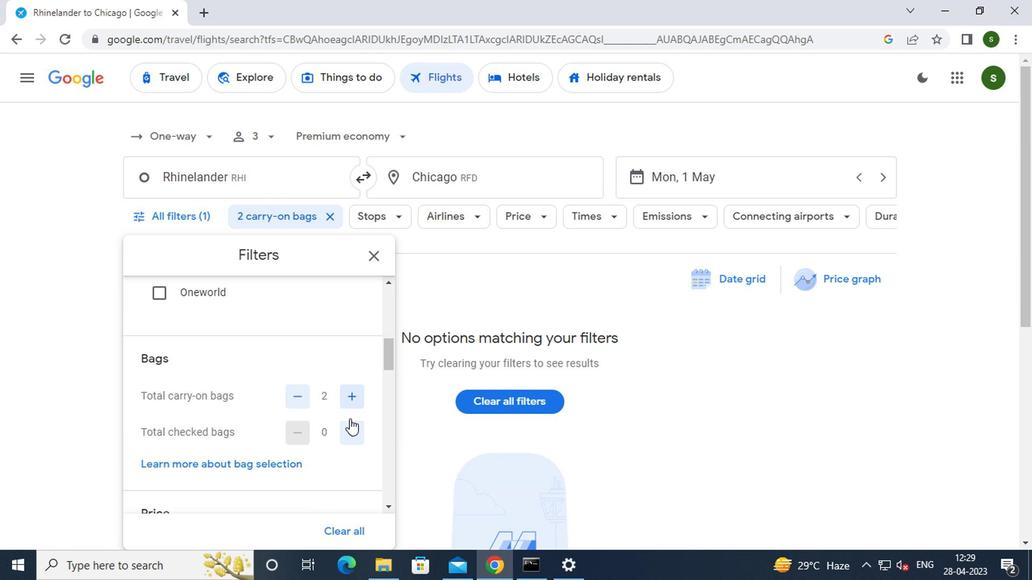 
Action: Mouse pressed left at (348, 430)
Screenshot: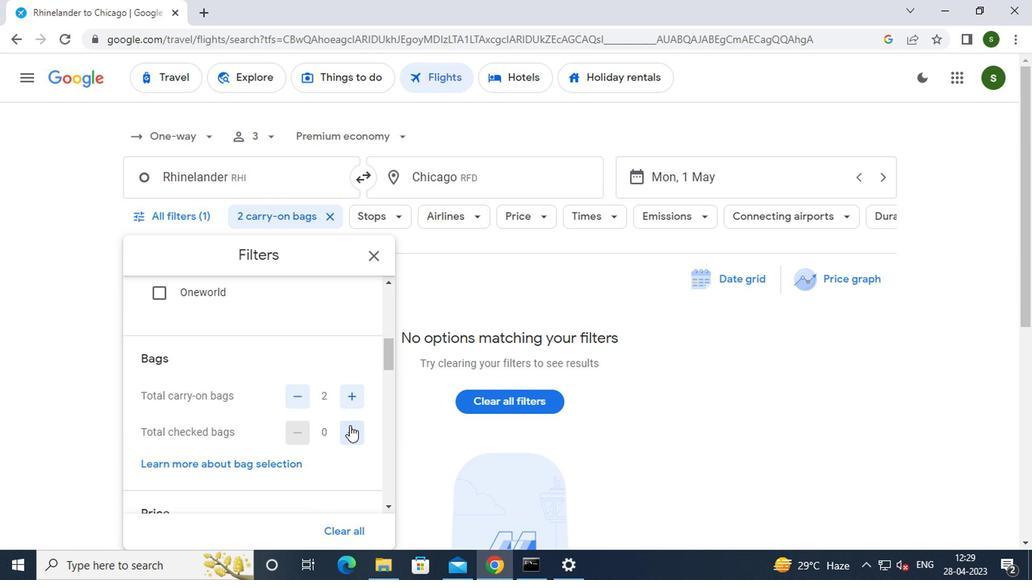
Action: Mouse pressed left at (348, 430)
Screenshot: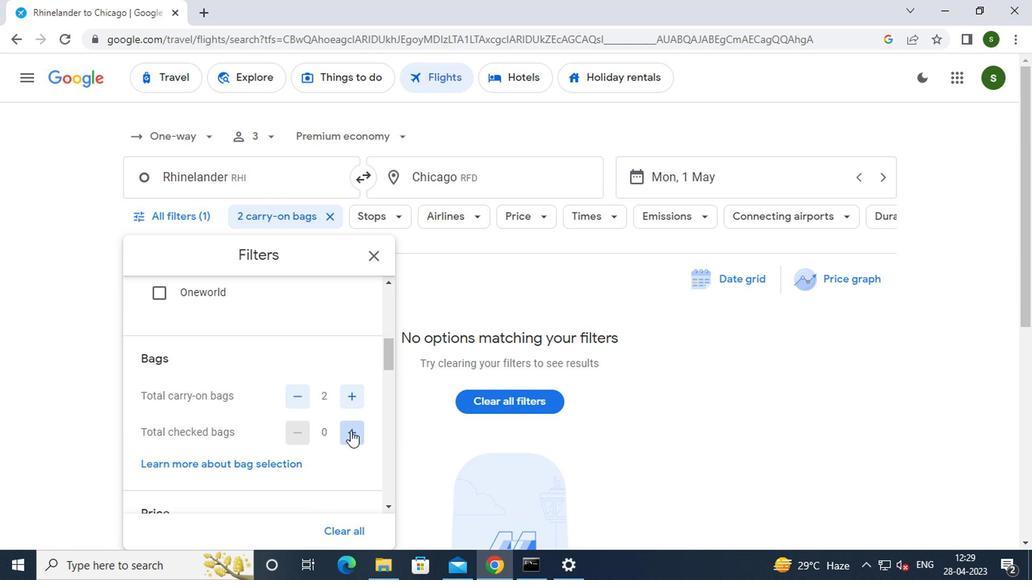 
Action: Mouse pressed left at (348, 430)
Screenshot: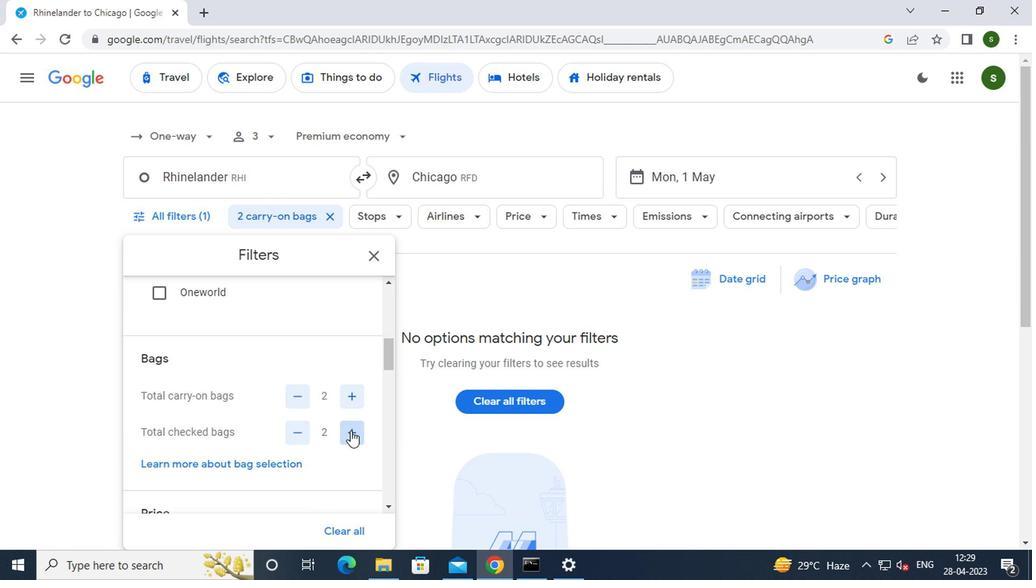 
Action: Mouse pressed left at (348, 430)
Screenshot: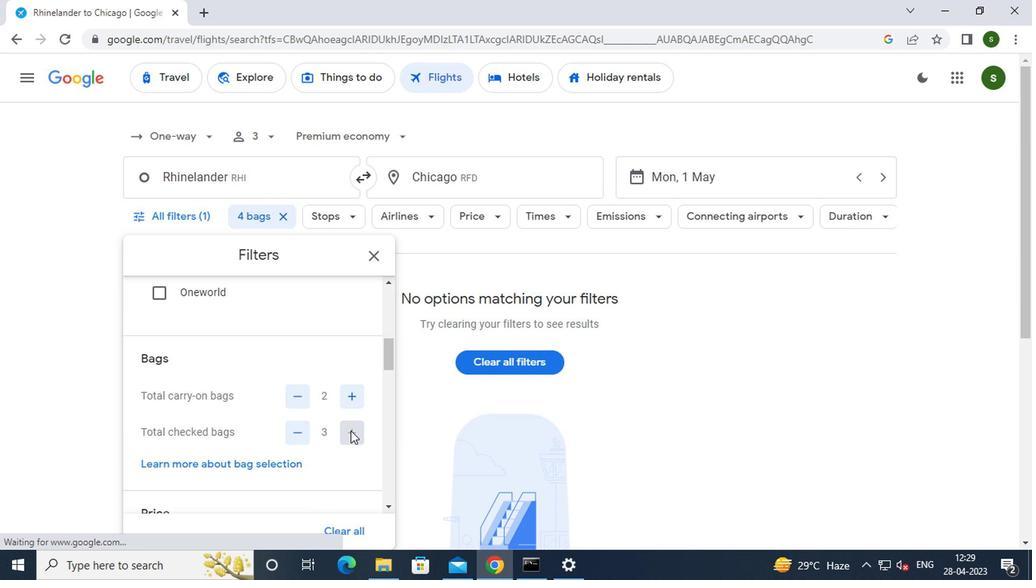 
Action: Mouse moved to (345, 436)
Screenshot: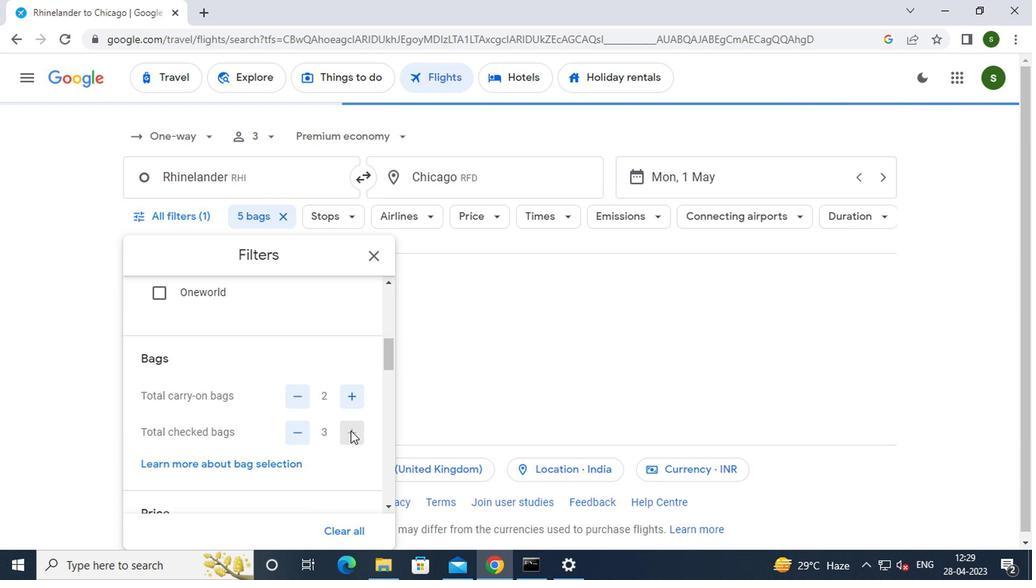 
Action: Mouse scrolled (345, 435) with delta (0, -1)
Screenshot: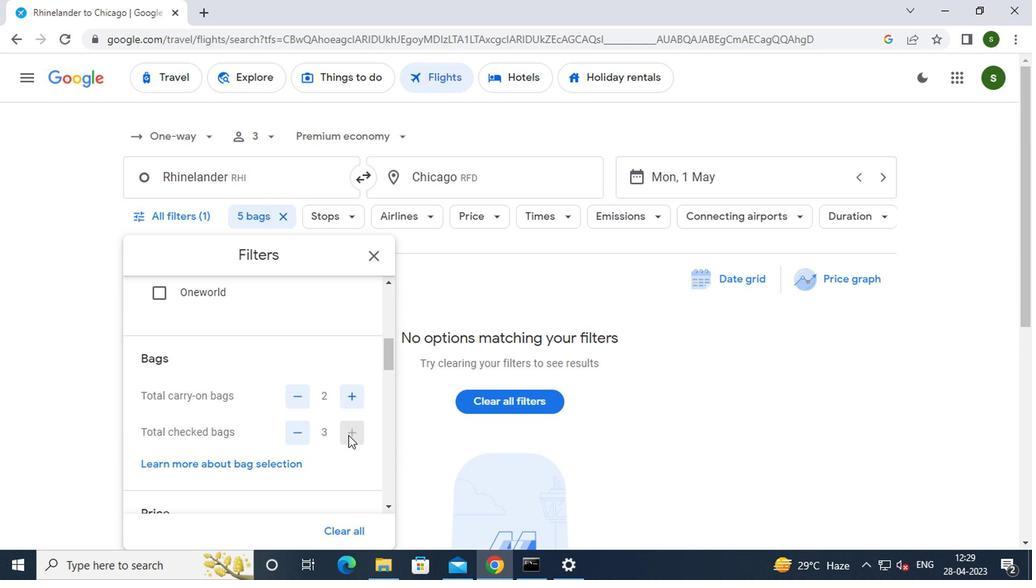 
Action: Mouse scrolled (345, 435) with delta (0, -1)
Screenshot: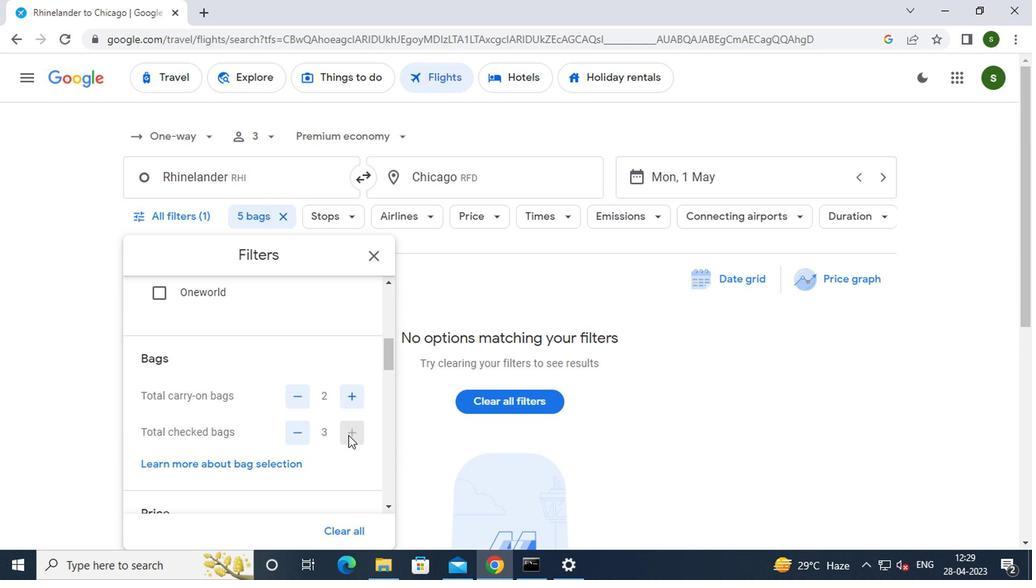 
Action: Mouse moved to (348, 428)
Screenshot: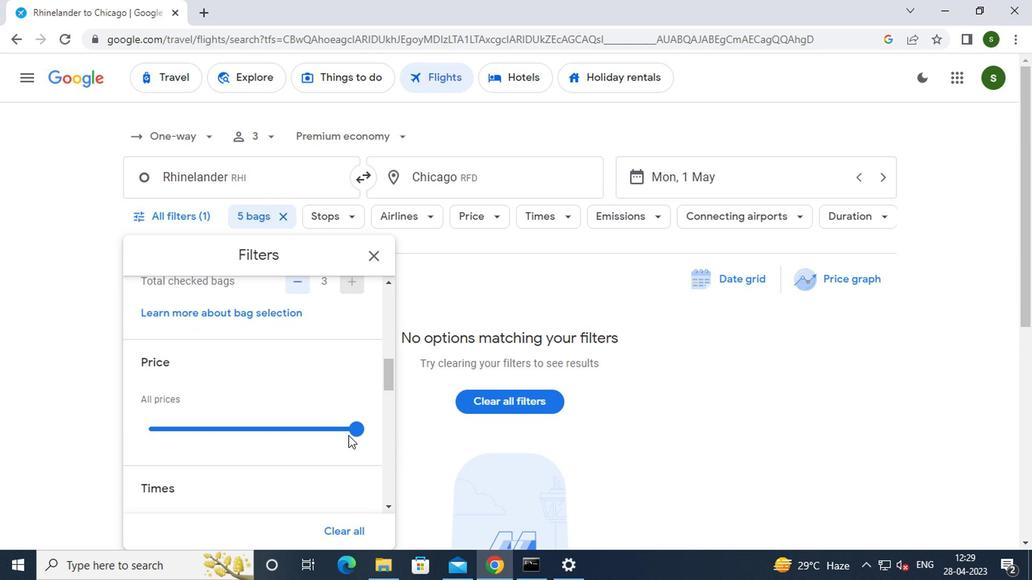 
Action: Mouse pressed left at (348, 428)
Screenshot: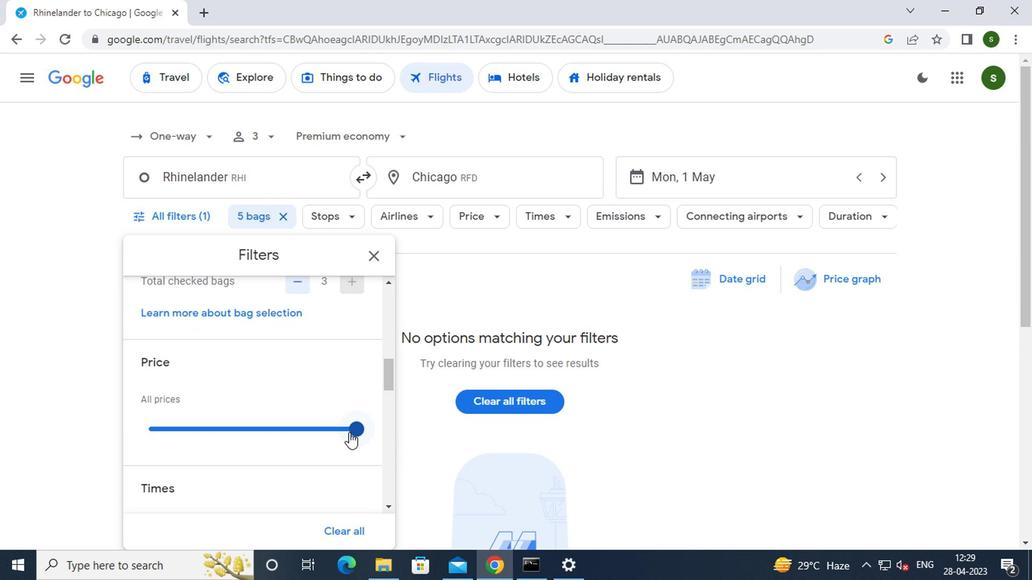 
Action: Mouse moved to (311, 433)
Screenshot: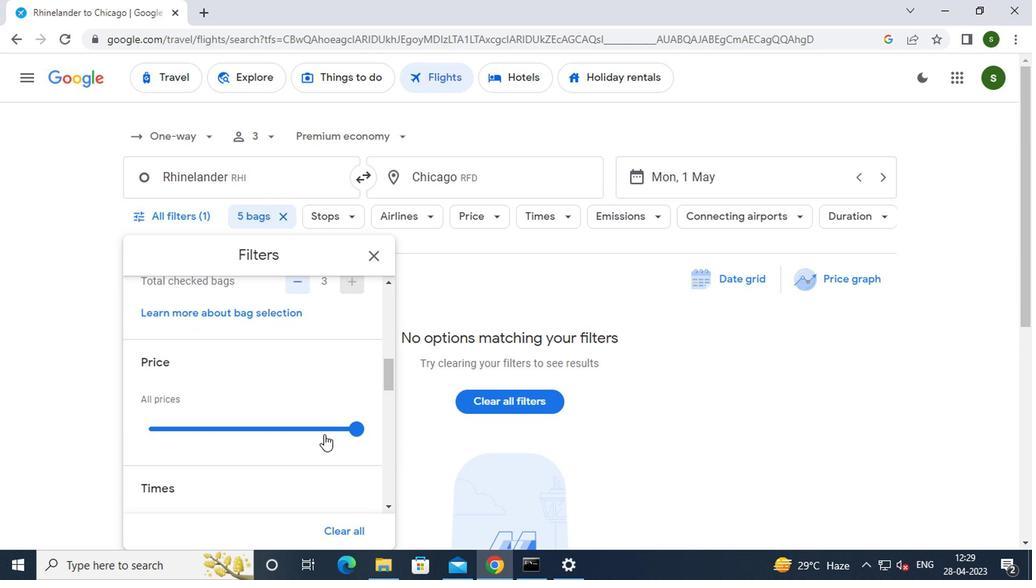 
Action: Mouse scrolled (311, 432) with delta (0, -1)
Screenshot: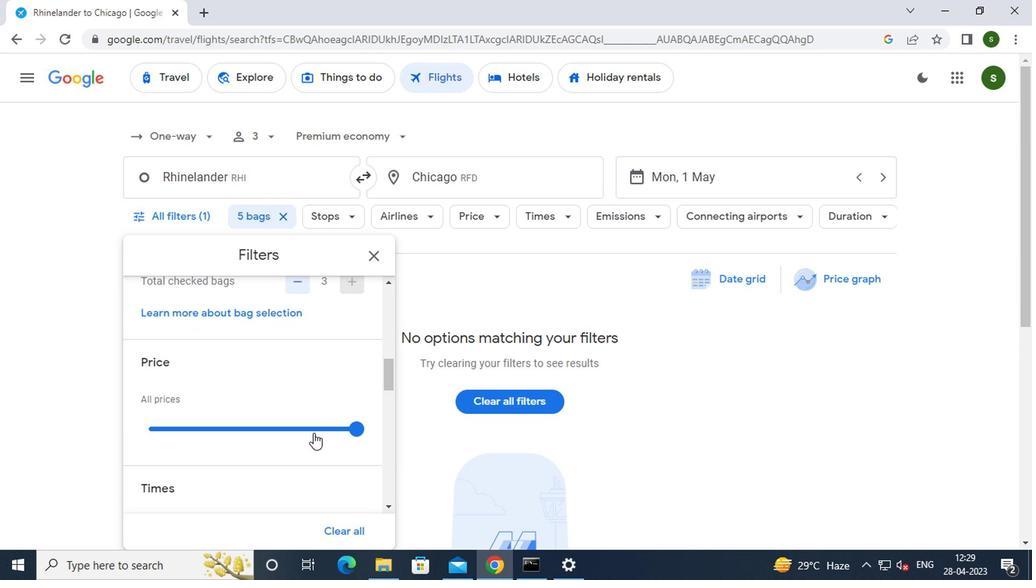 
Action: Mouse scrolled (311, 432) with delta (0, -1)
Screenshot: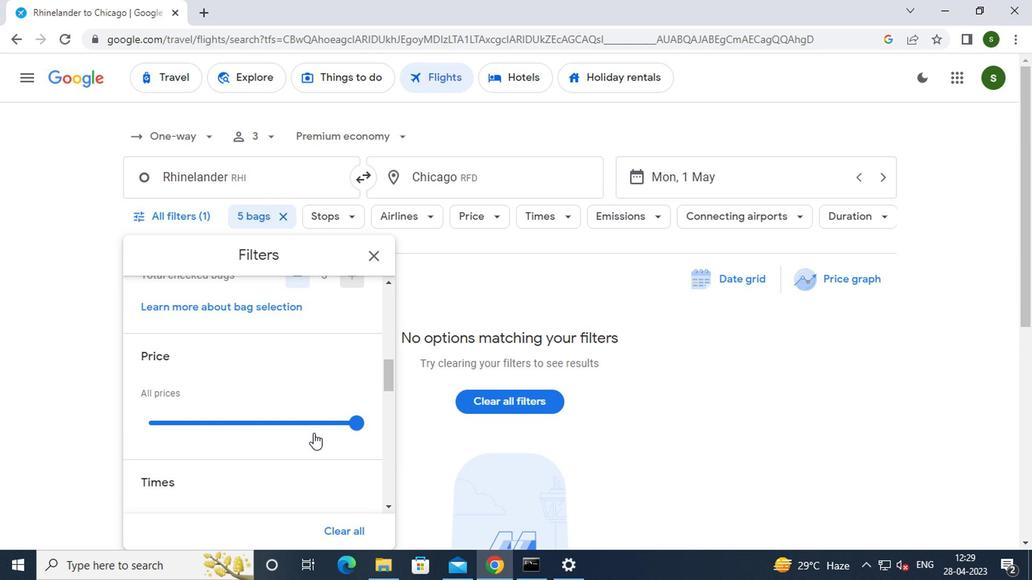 
Action: Mouse moved to (150, 456)
Screenshot: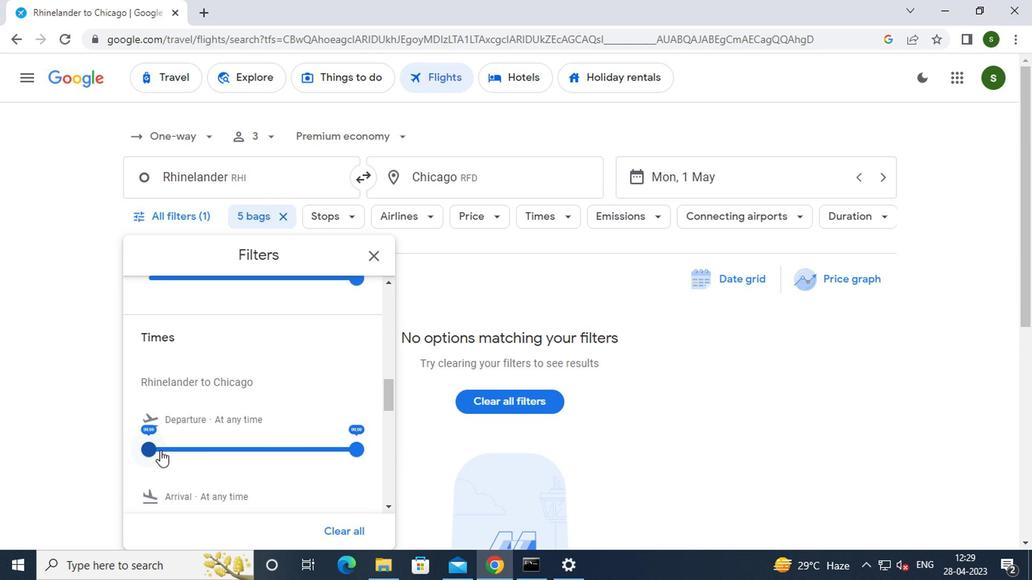
Action: Mouse pressed left at (150, 456)
Screenshot: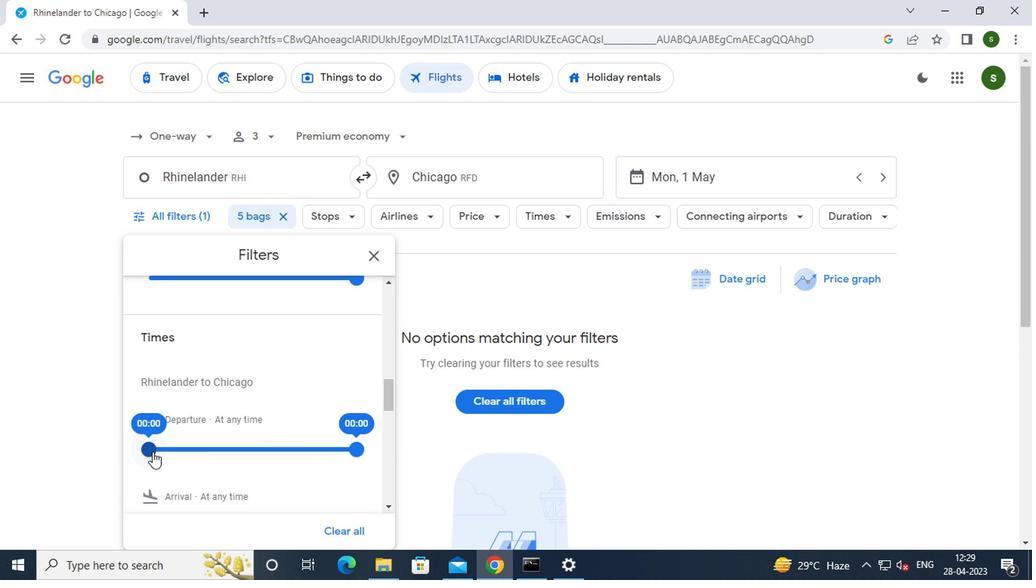 
Action: Mouse moved to (476, 253)
Screenshot: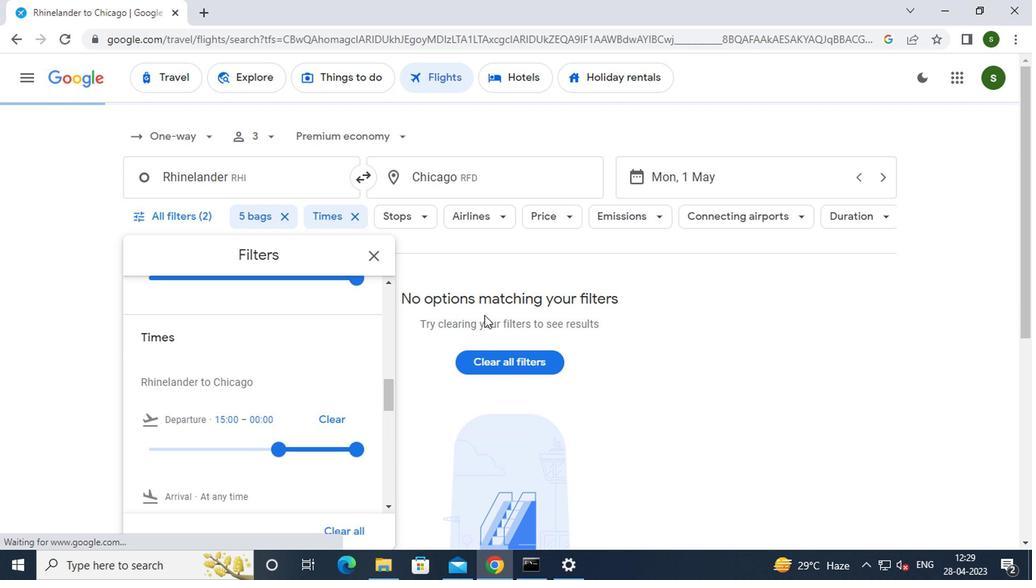 
Action: Mouse pressed left at (476, 253)
Screenshot: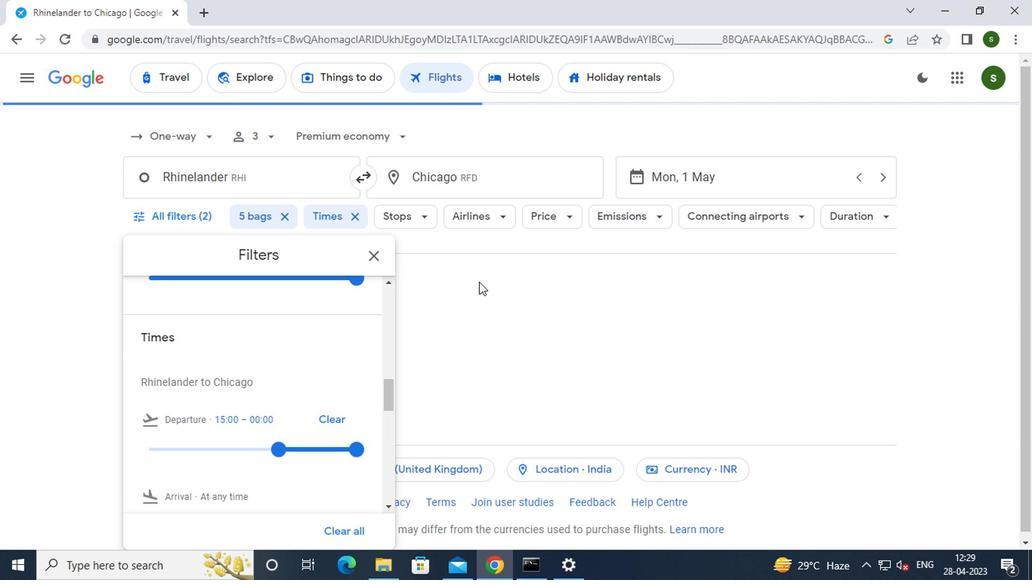
Action: Mouse moved to (476, 254)
Screenshot: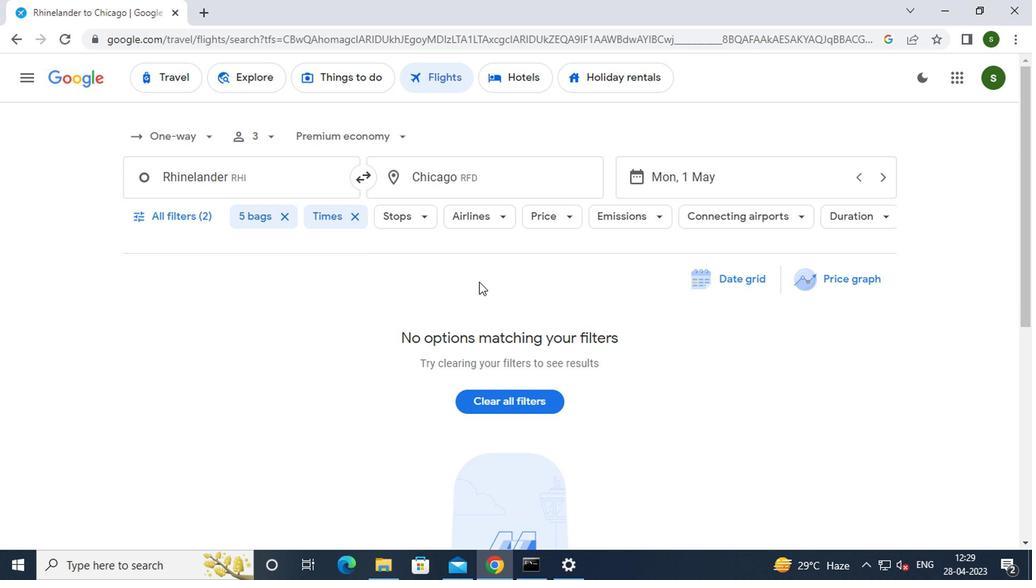 
